 Task: Send an email with the signature Catherine Martinez with the subject 'Proposal submission' and the message 'I have attached the necessary documents for your review.' from softage.1@softage.net to softage.2@softage.net and softage.3@softage.net with an attached document Business_proposal.docx
Action: Mouse moved to (91, 110)
Screenshot: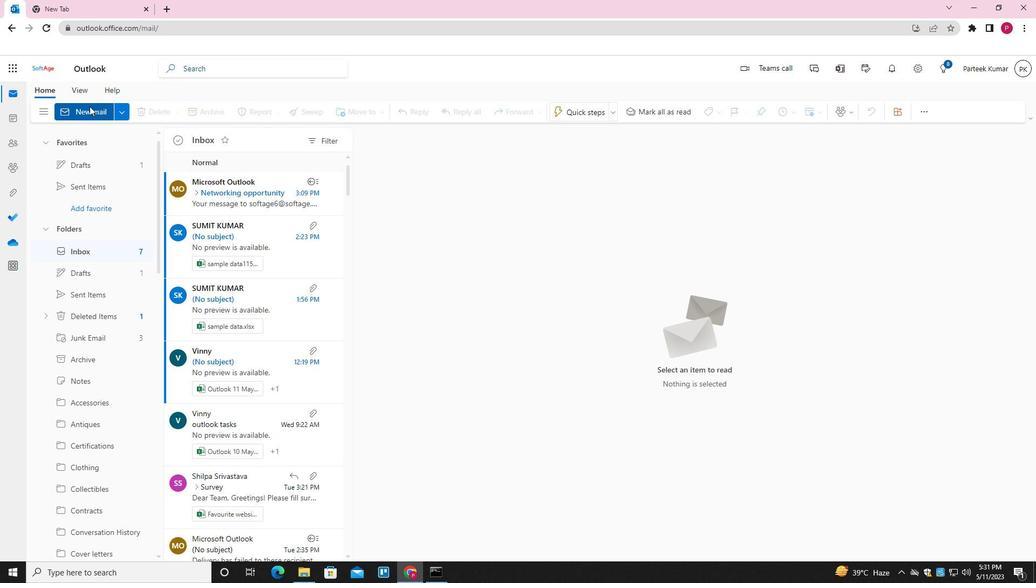 
Action: Mouse pressed left at (91, 110)
Screenshot: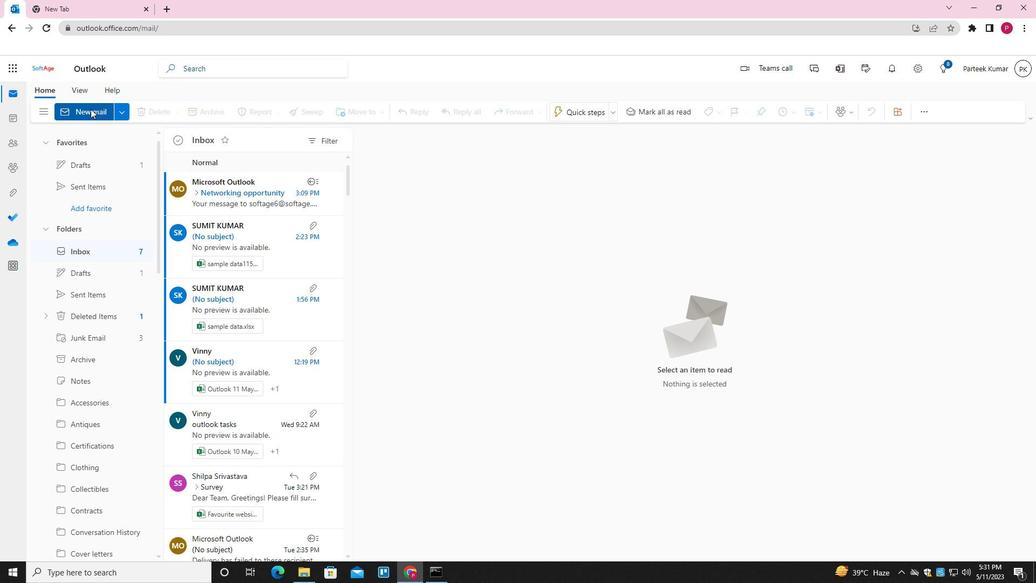 
Action: Mouse moved to (739, 113)
Screenshot: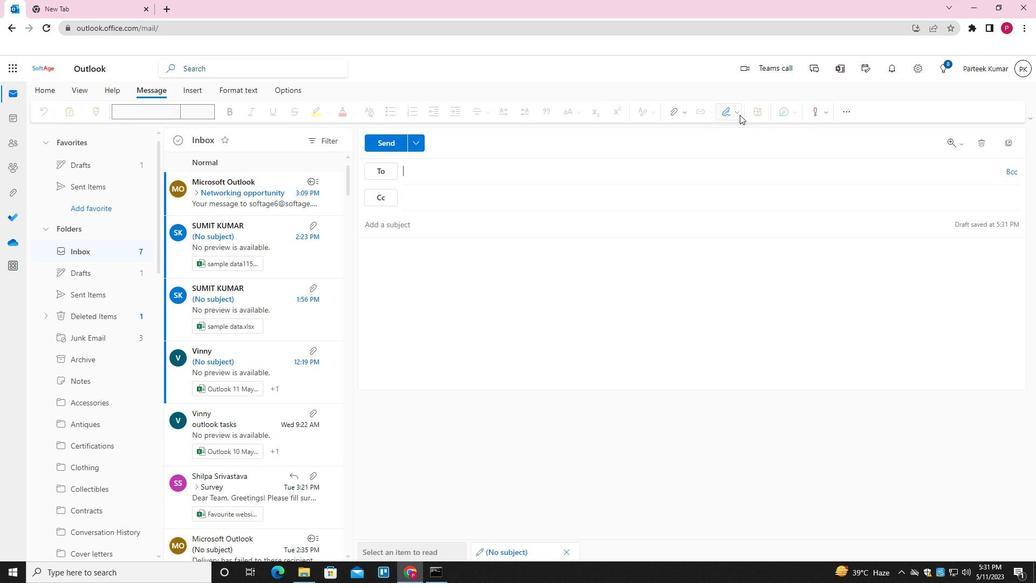 
Action: Mouse pressed left at (739, 113)
Screenshot: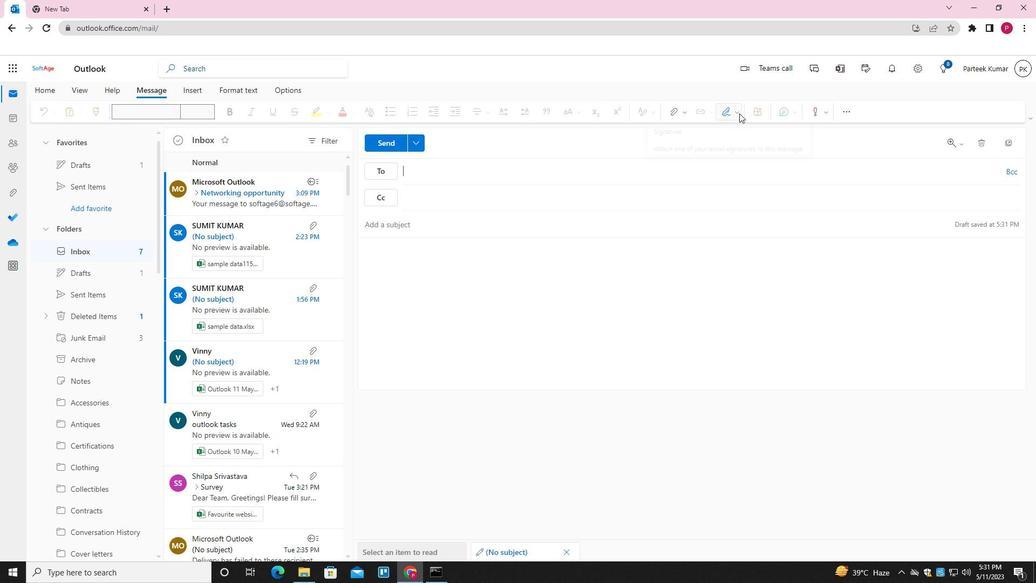 
Action: Mouse moved to (691, 155)
Screenshot: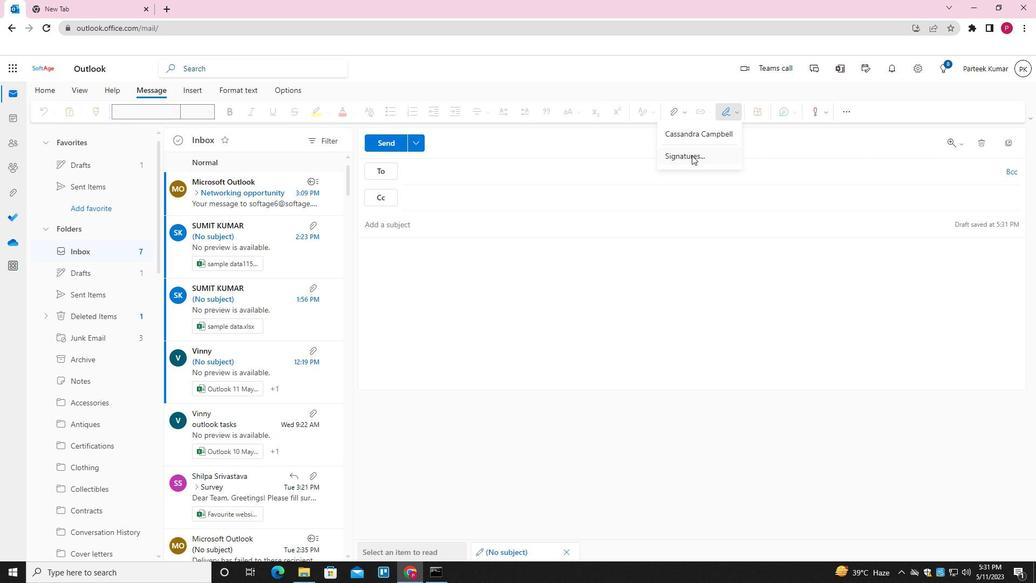
Action: Mouse pressed left at (691, 155)
Screenshot: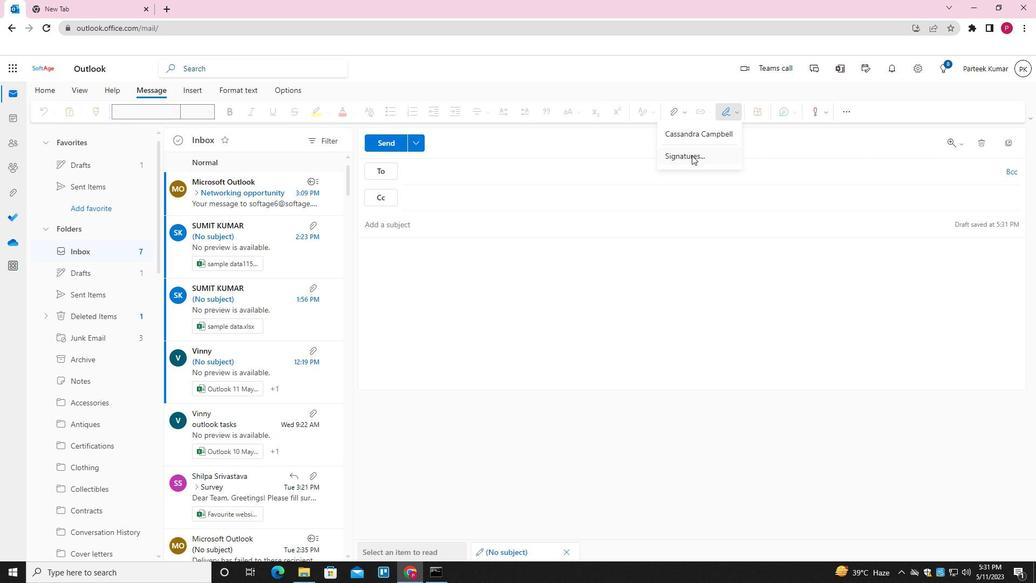 
Action: Mouse moved to (731, 197)
Screenshot: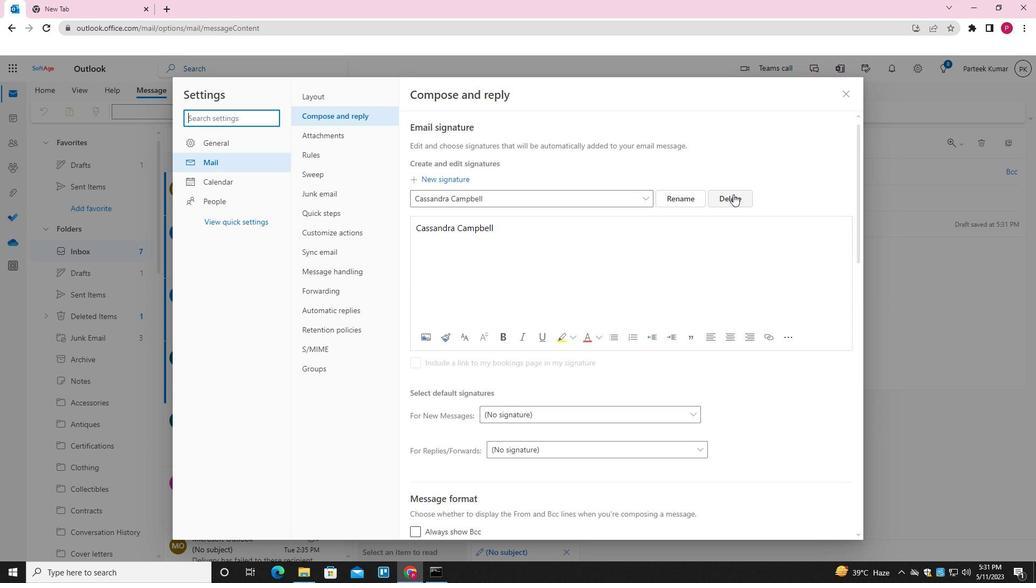 
Action: Mouse pressed left at (731, 197)
Screenshot: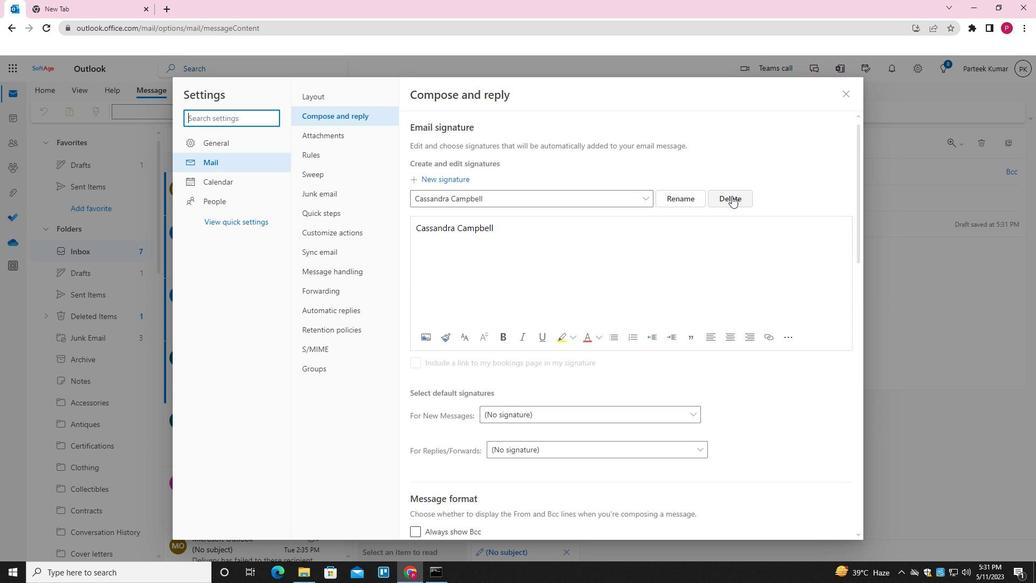 
Action: Mouse moved to (467, 201)
Screenshot: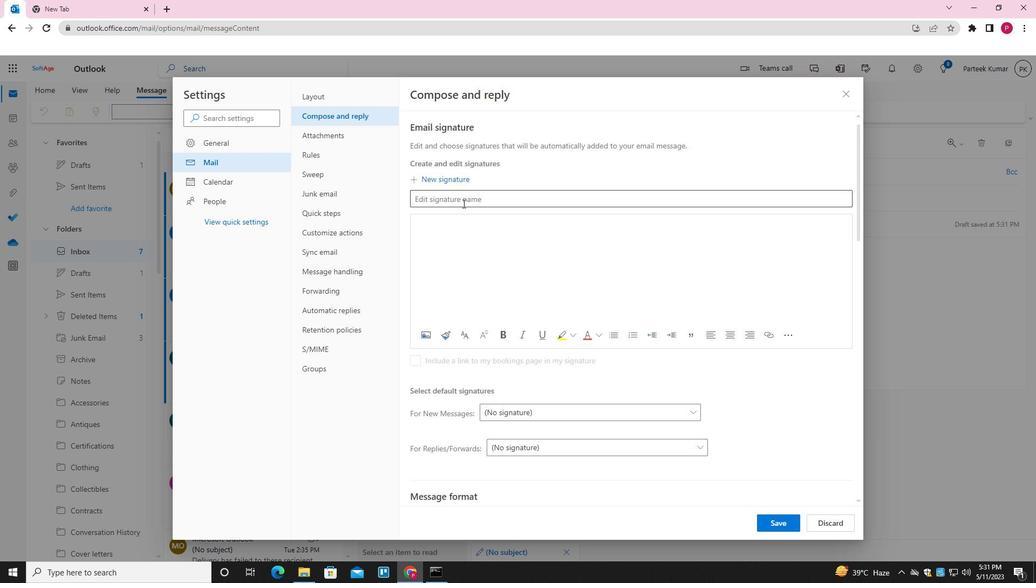 
Action: Mouse pressed left at (467, 201)
Screenshot: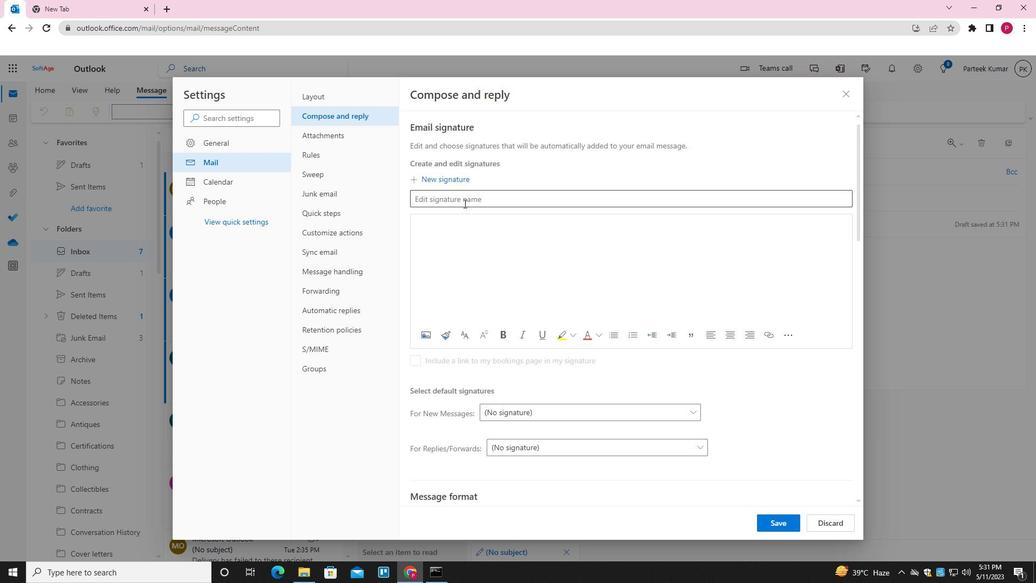 
Action: Key pressed <Key.shift>CATHERINE<Key.space><Key.shift><Key.shift><Key.shift><Key.shift><Key.shift><Key.shift><Key.shift><Key.shift><Key.shift><Key.shift><Key.shift><Key.shift><Key.shift><Key.shift><Key.shift><Key.shift><Key.shift><Key.shift><Key.shift><Key.shift>MARTINEZctrl+Actrl+C
Screenshot: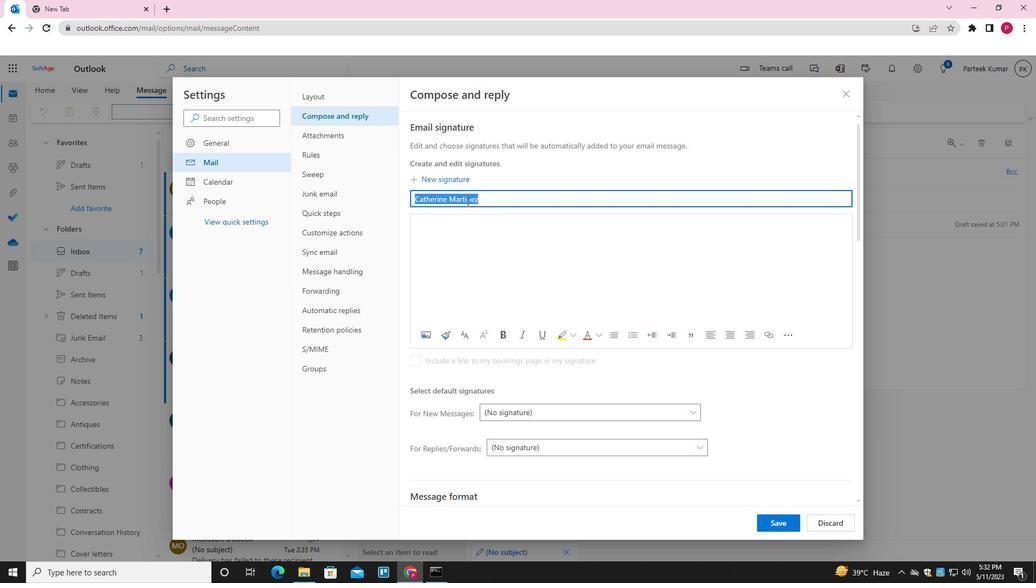 
Action: Mouse moved to (440, 241)
Screenshot: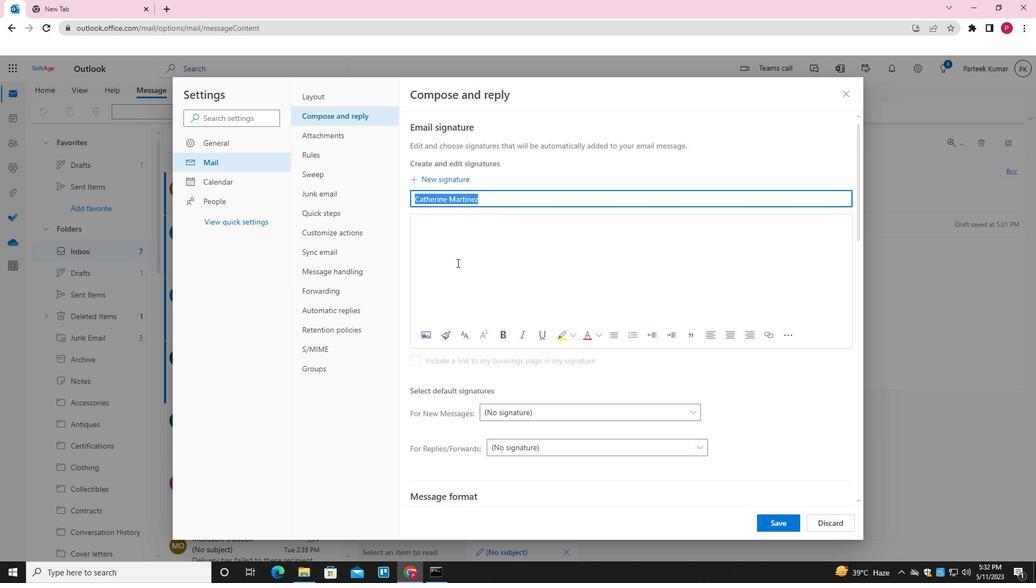 
Action: Mouse pressed left at (440, 241)
Screenshot: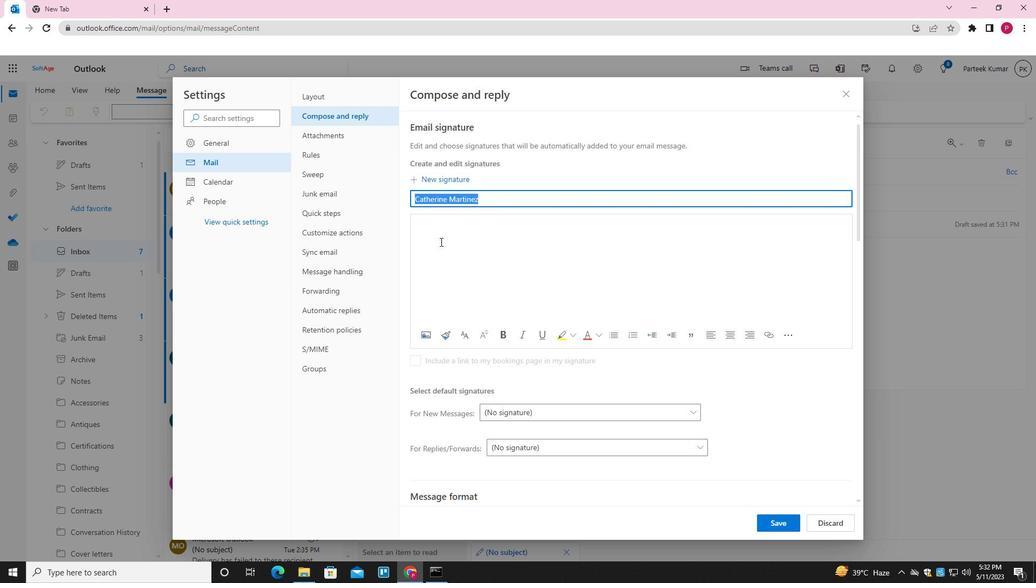 
Action: Key pressed ctrl+V
Screenshot: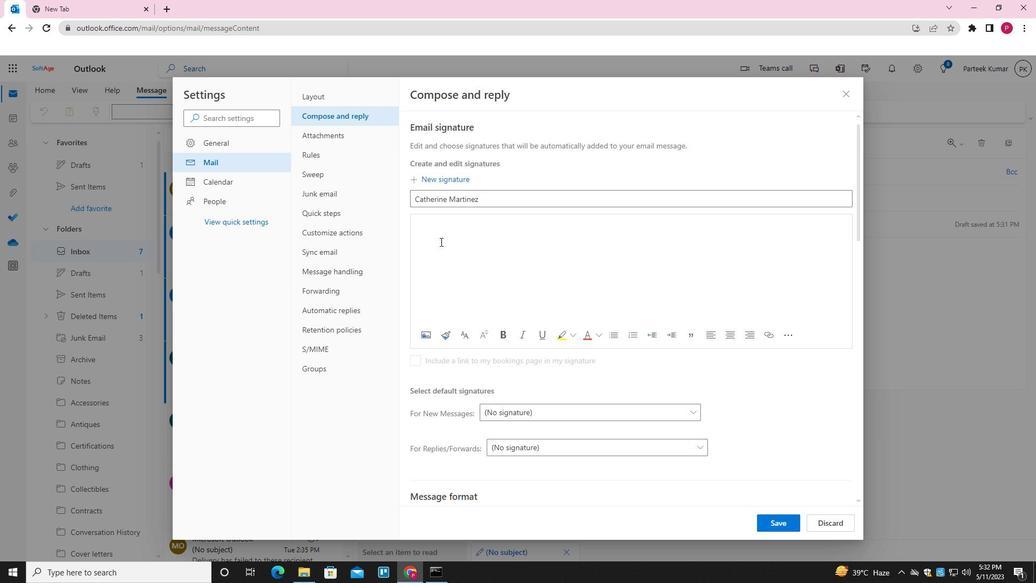 
Action: Mouse moved to (778, 522)
Screenshot: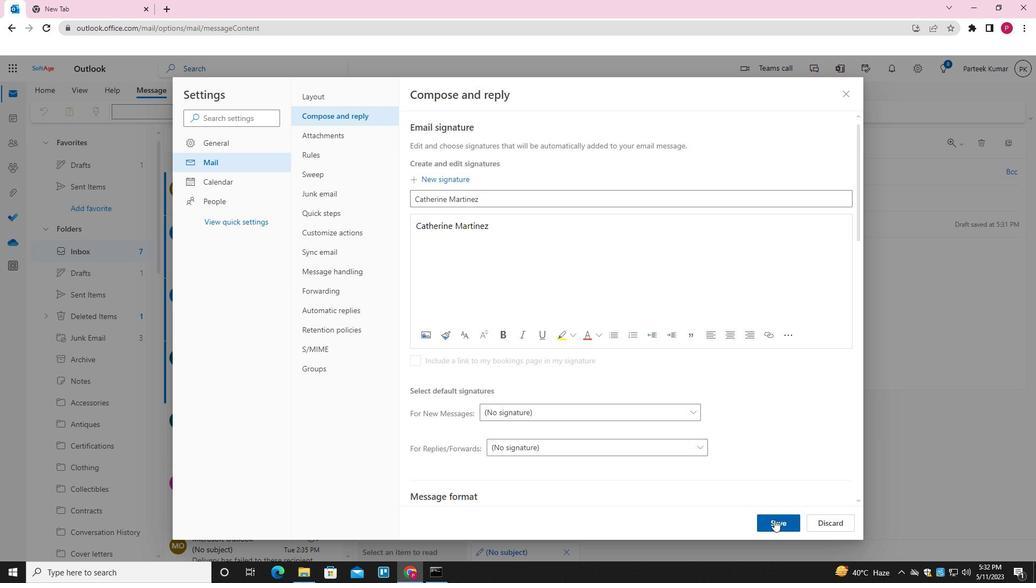 
Action: Mouse pressed left at (778, 522)
Screenshot: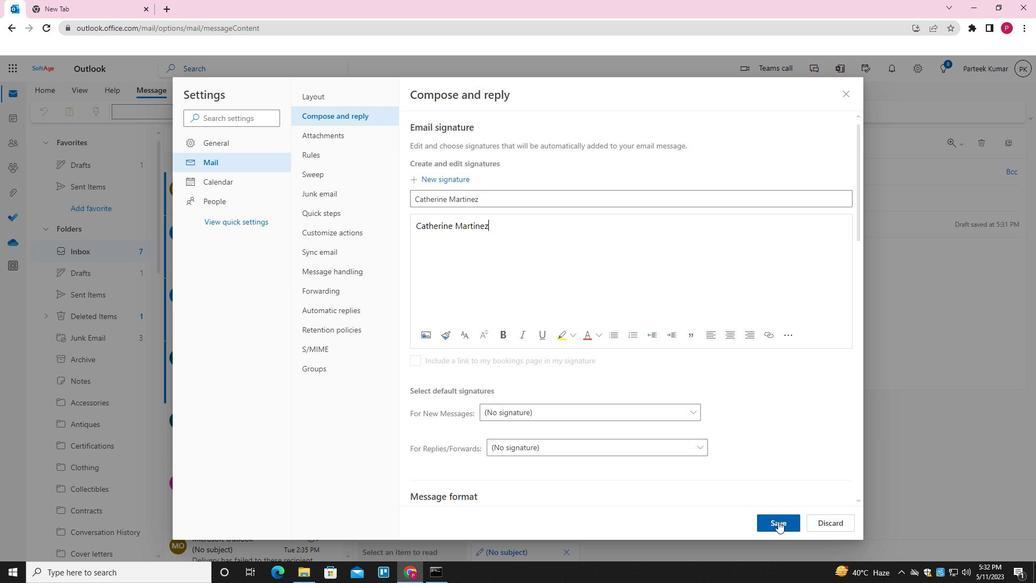 
Action: Mouse moved to (681, 302)
Screenshot: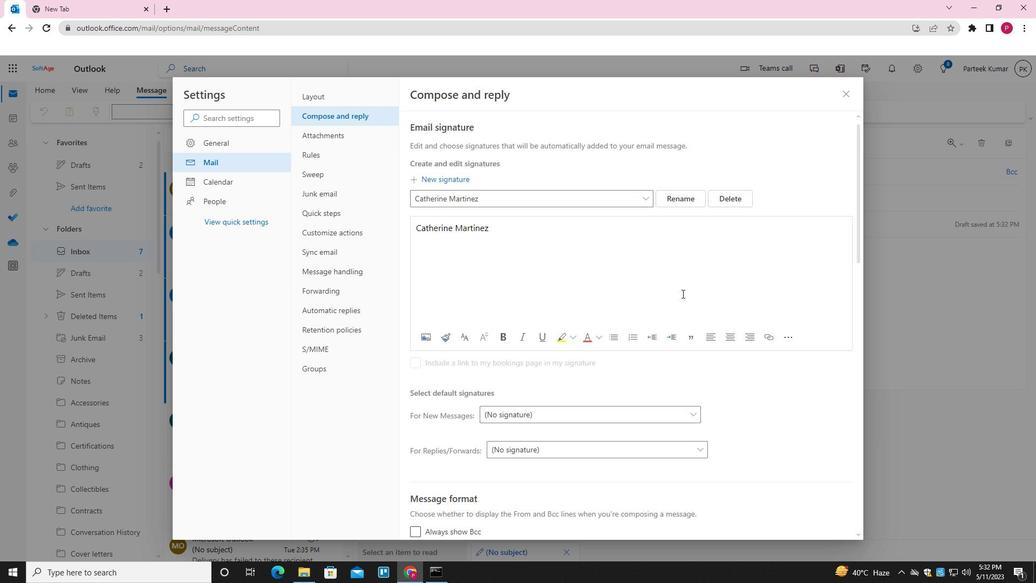 
Action: Mouse scrolled (681, 301) with delta (0, 0)
Screenshot: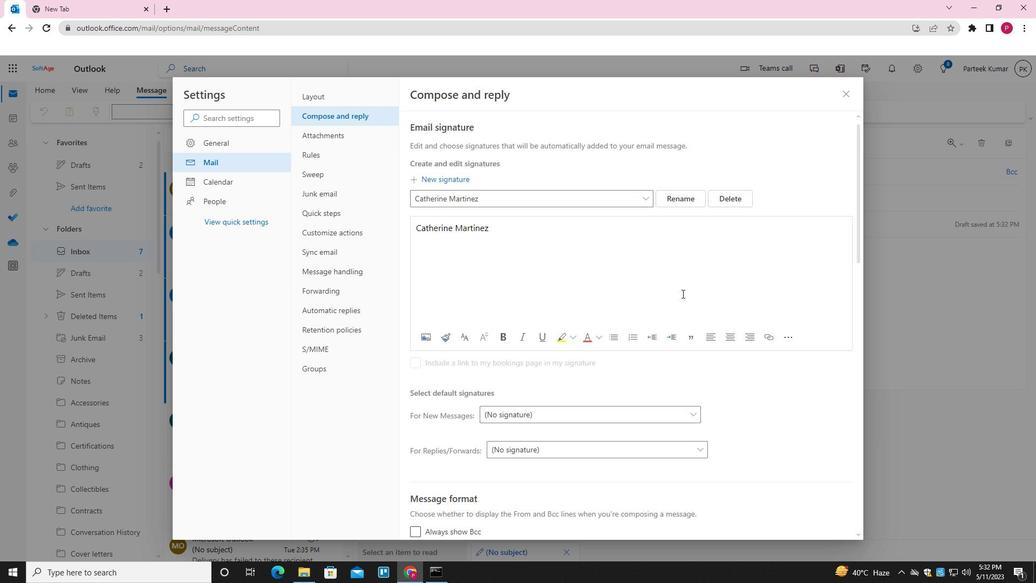 
Action: Mouse scrolled (681, 301) with delta (0, 0)
Screenshot: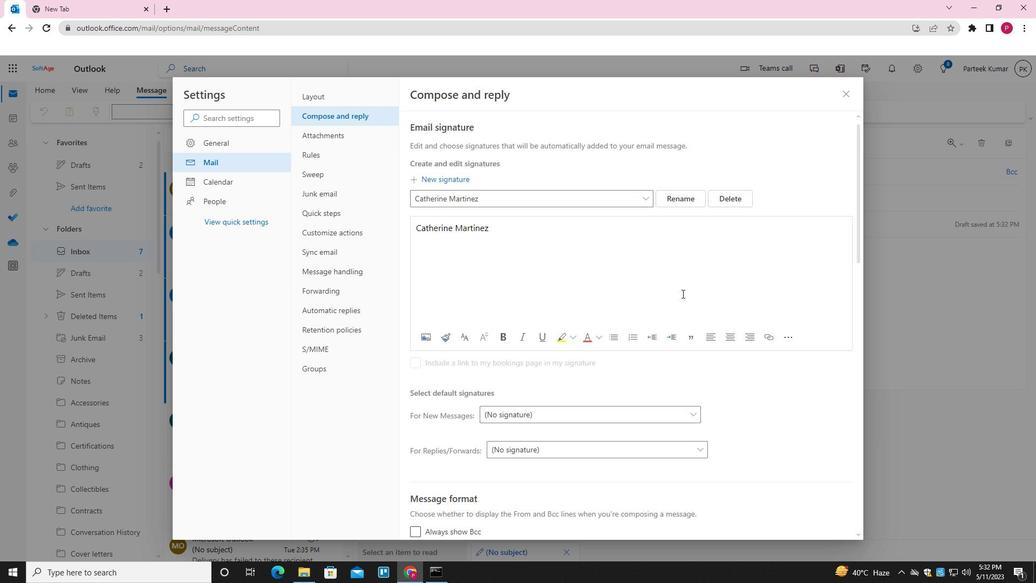 
Action: Mouse scrolled (681, 301) with delta (0, 0)
Screenshot: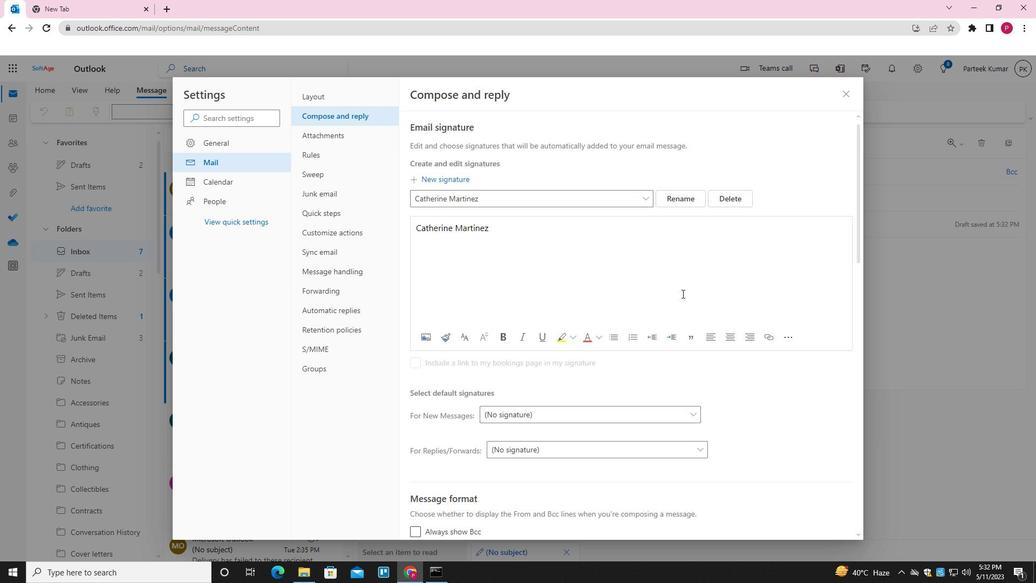 
Action: Mouse scrolled (681, 301) with delta (0, 0)
Screenshot: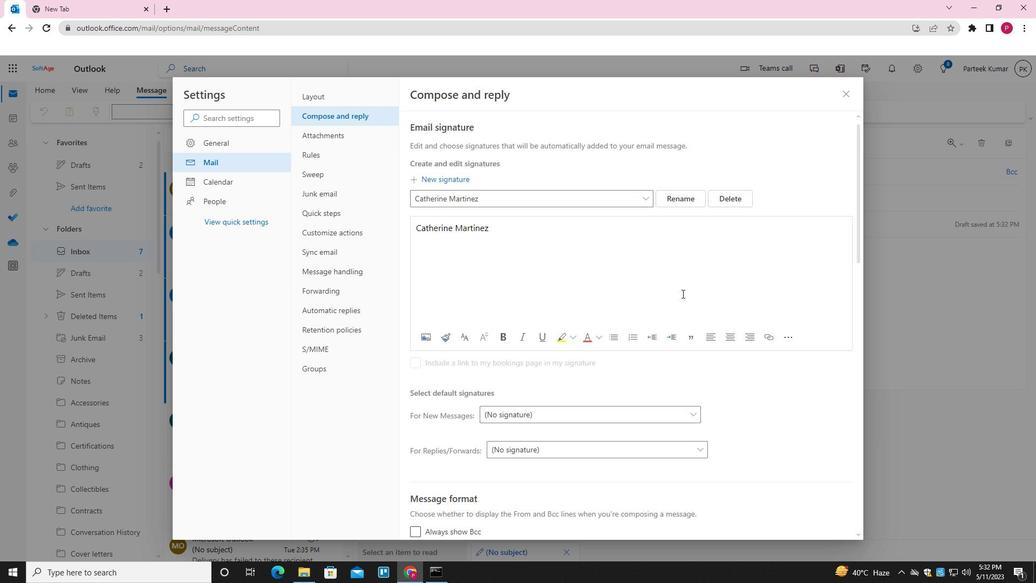 
Action: Mouse scrolled (681, 301) with delta (0, 0)
Screenshot: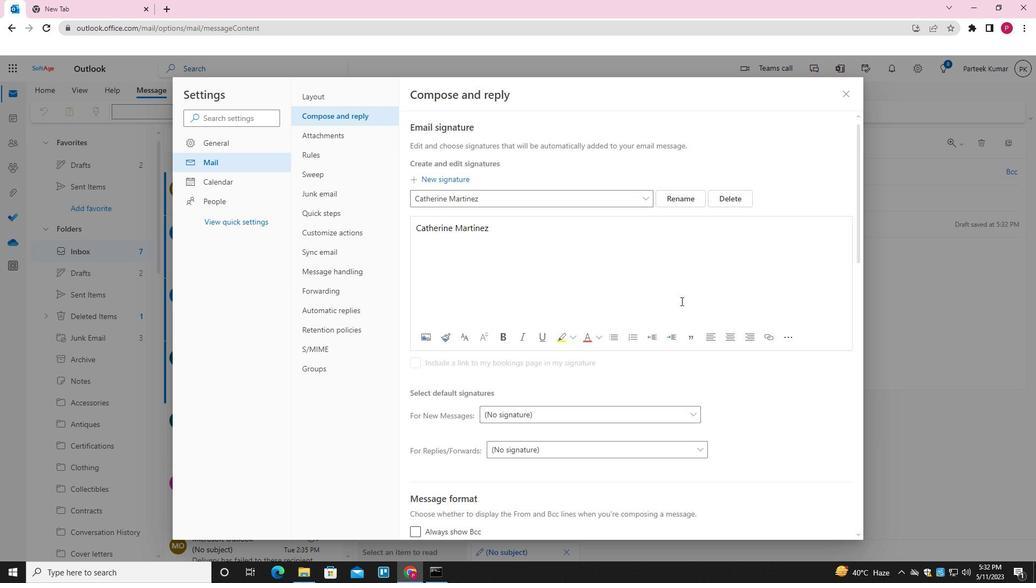 
Action: Mouse moved to (728, 508)
Screenshot: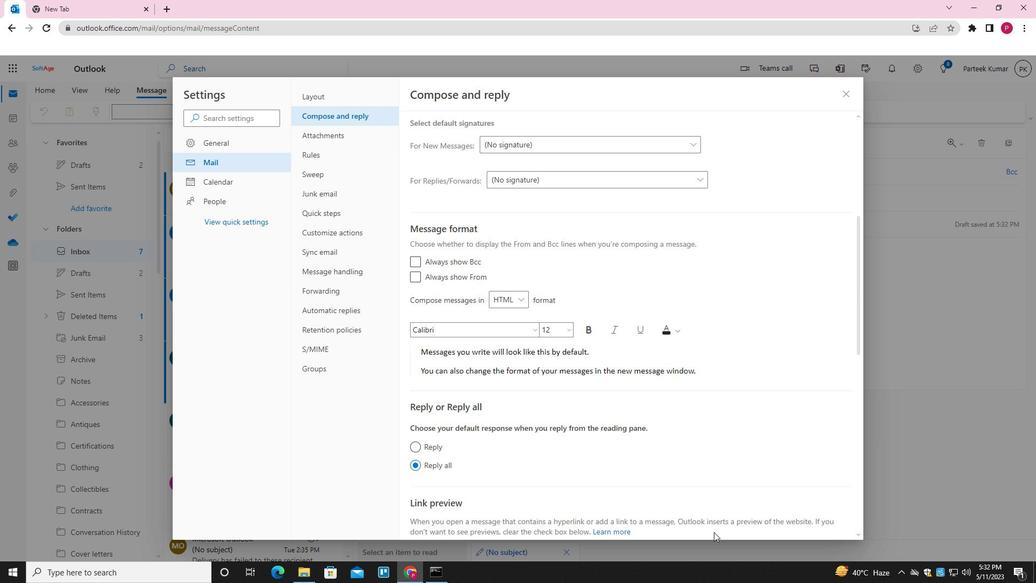 
Action: Mouse scrolled (728, 507) with delta (0, 0)
Screenshot: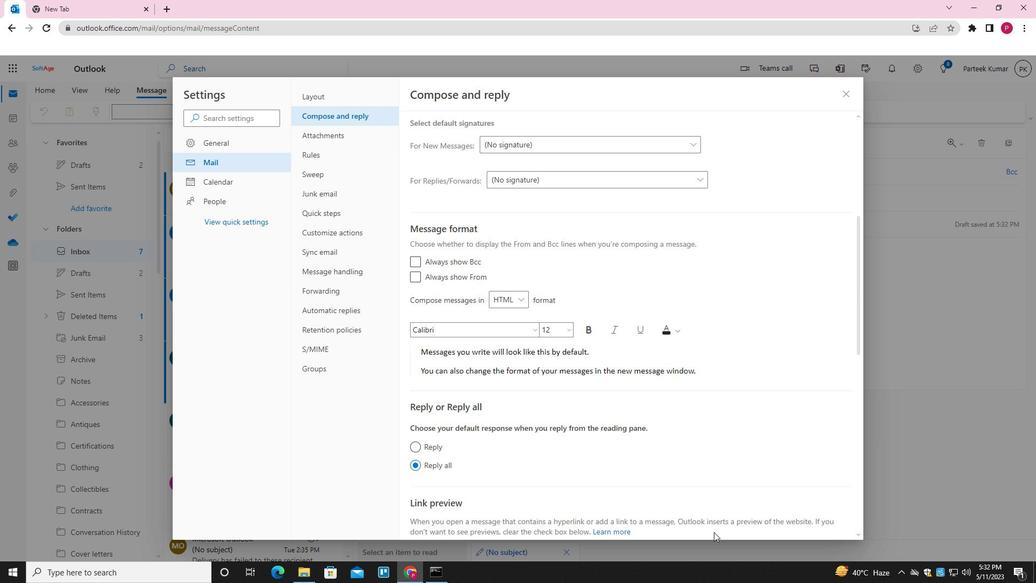 
Action: Mouse moved to (730, 491)
Screenshot: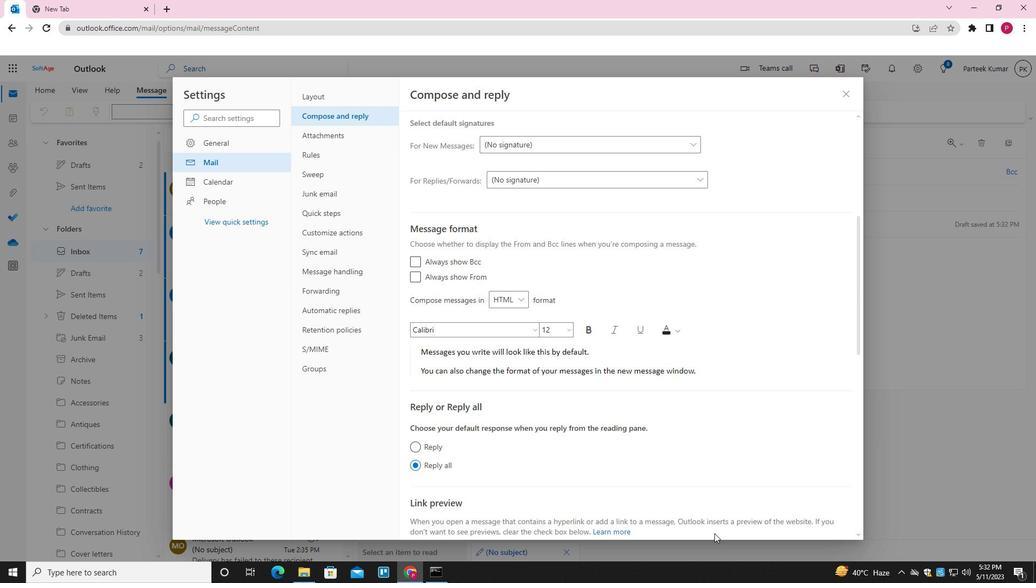 
Action: Mouse scrolled (730, 490) with delta (0, 0)
Screenshot: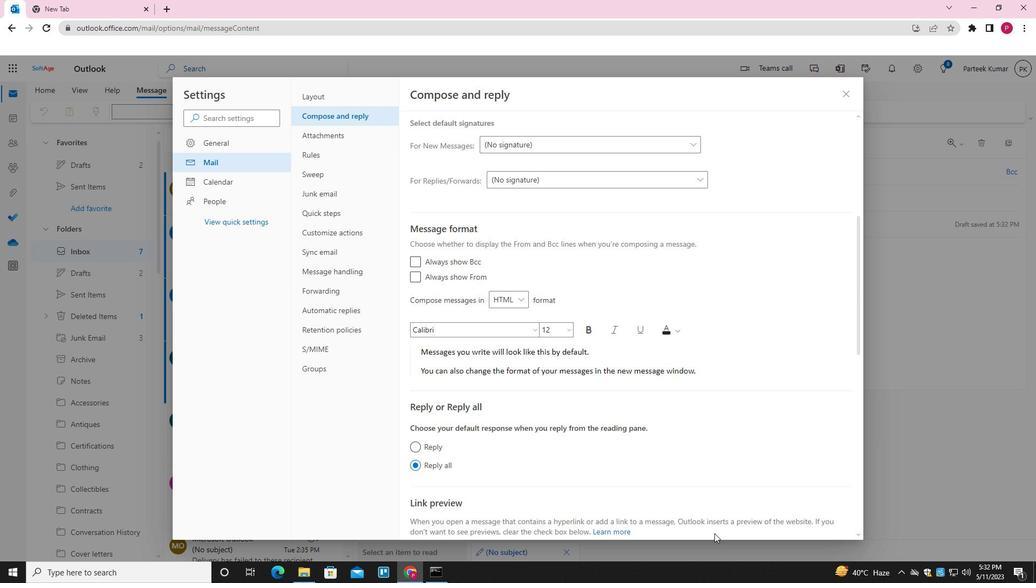 
Action: Mouse moved to (729, 470)
Screenshot: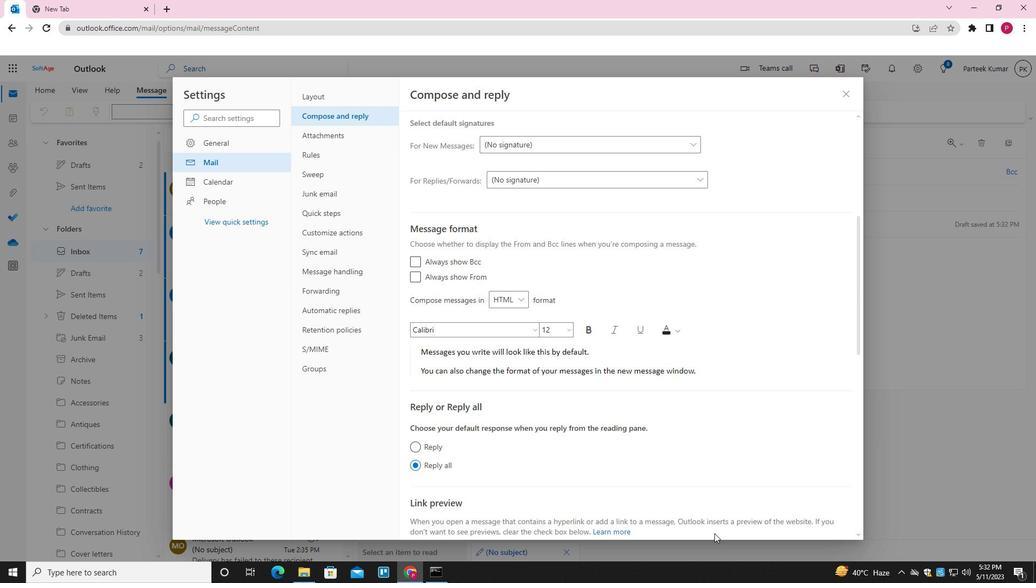 
Action: Mouse scrolled (729, 469) with delta (0, 0)
Screenshot: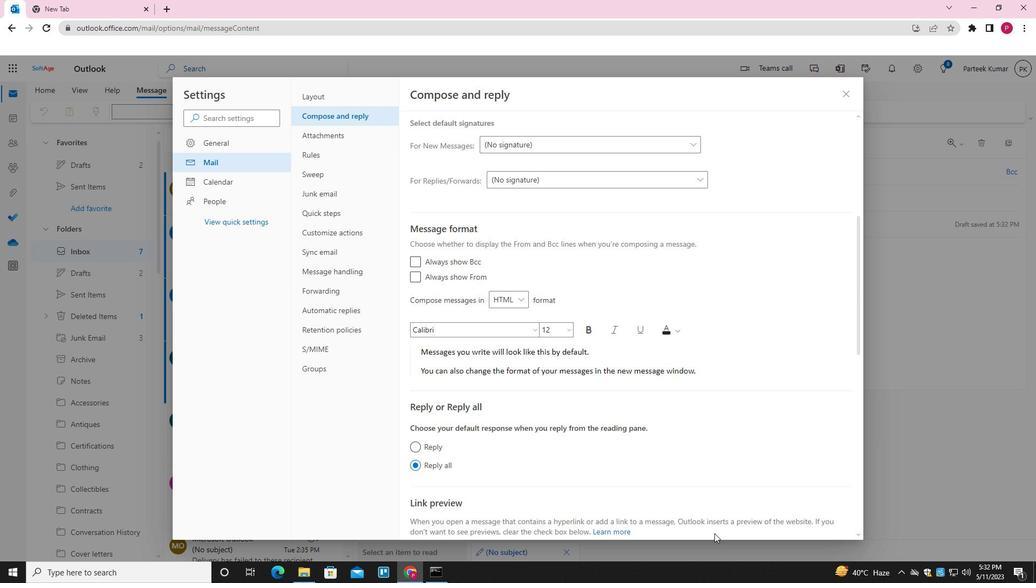 
Action: Mouse moved to (725, 452)
Screenshot: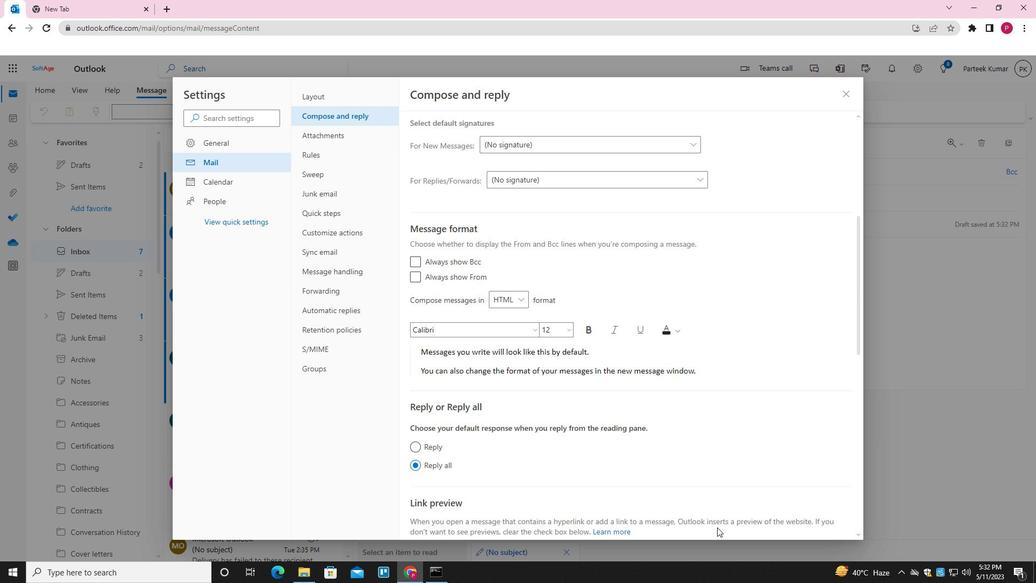
Action: Mouse scrolled (725, 451) with delta (0, 0)
Screenshot: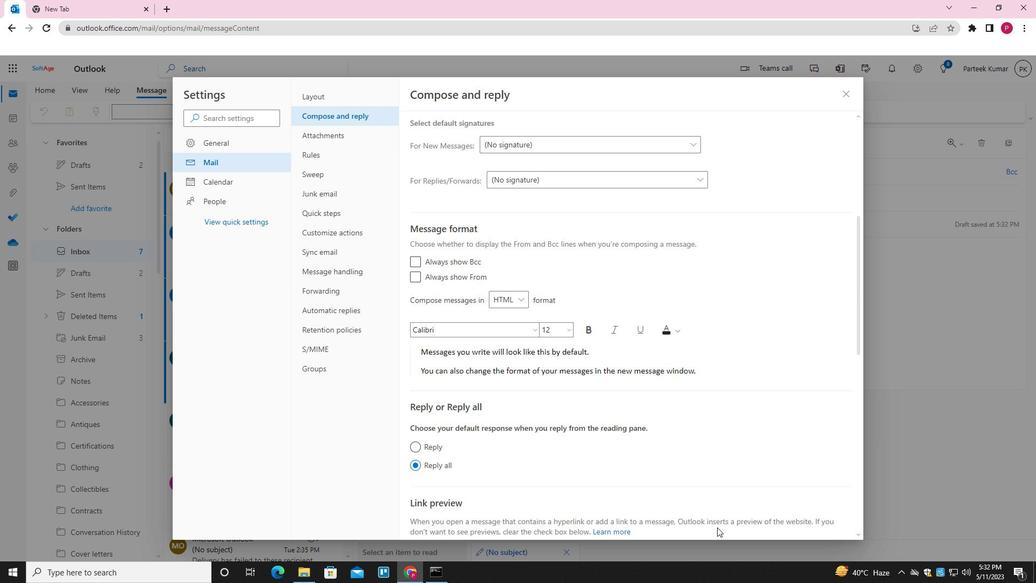 
Action: Mouse moved to (723, 434)
Screenshot: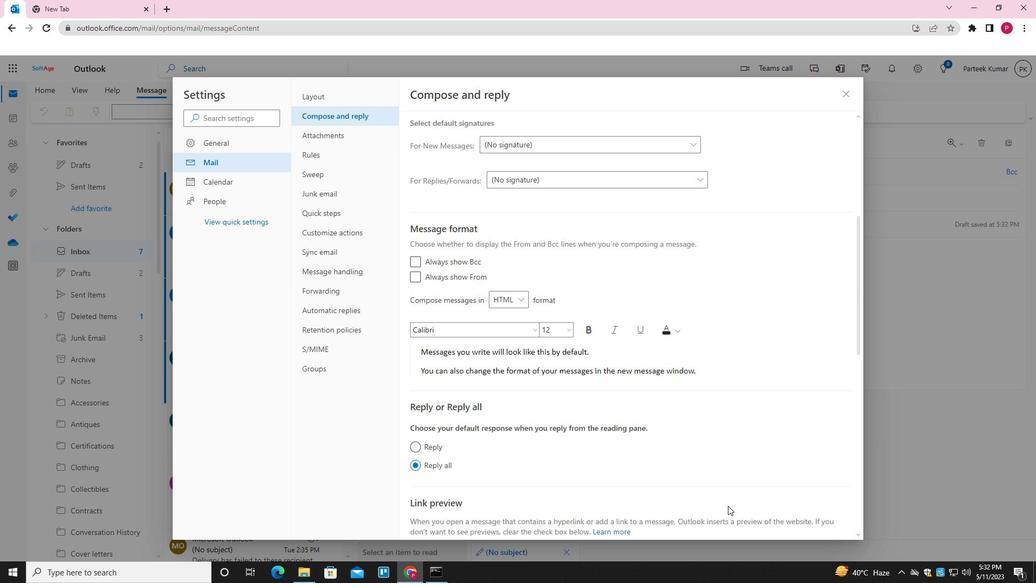 
Action: Mouse scrolled (723, 433) with delta (0, 0)
Screenshot: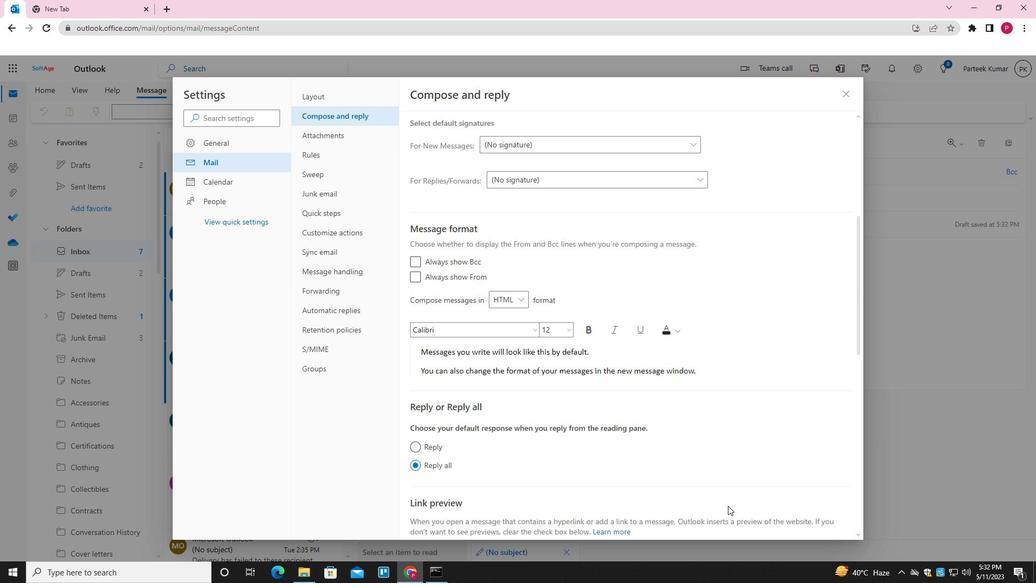 
Action: Mouse moved to (723, 394)
Screenshot: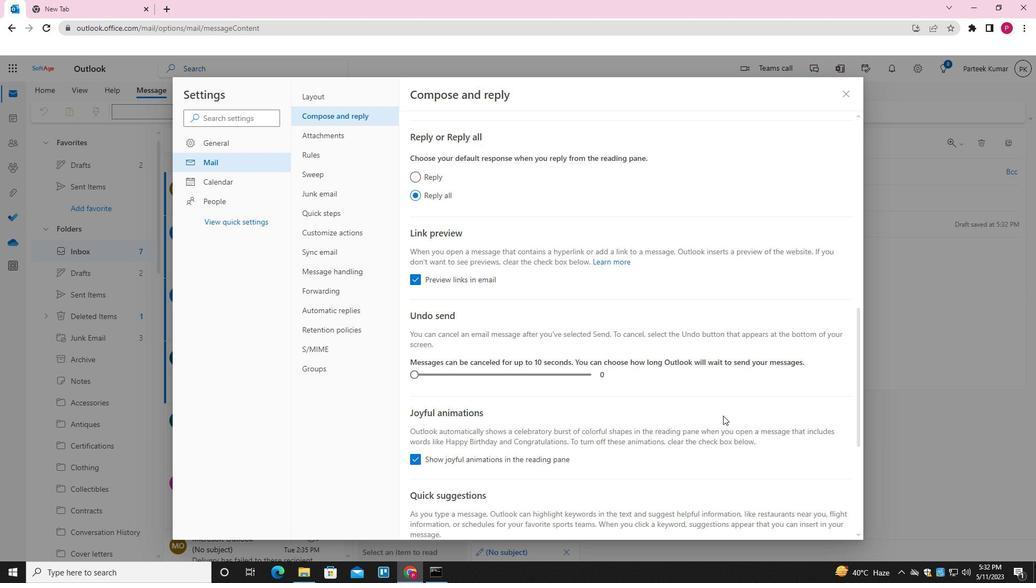 
Action: Mouse scrolled (723, 395) with delta (0, 0)
Screenshot: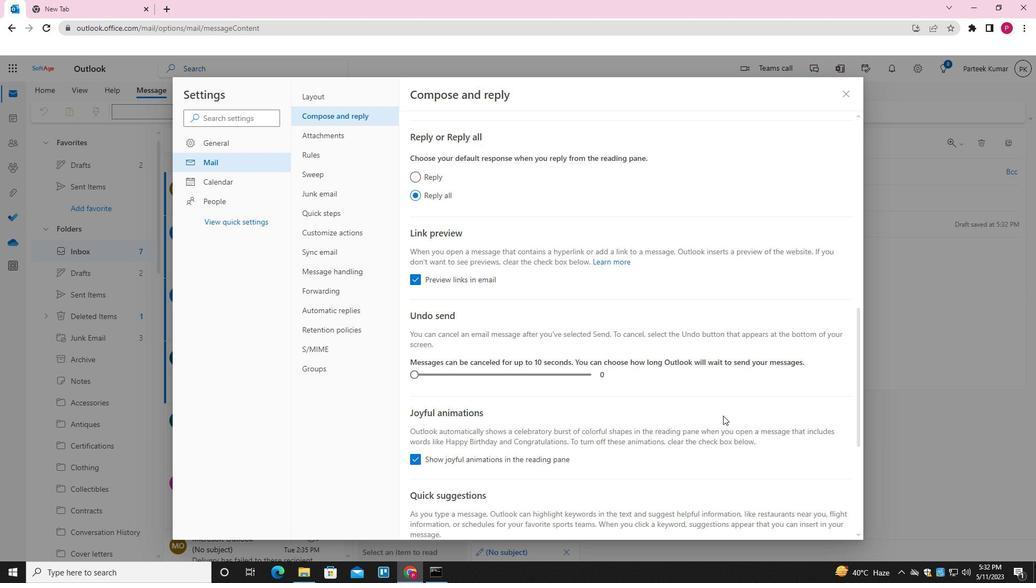 
Action: Mouse moved to (724, 393)
Screenshot: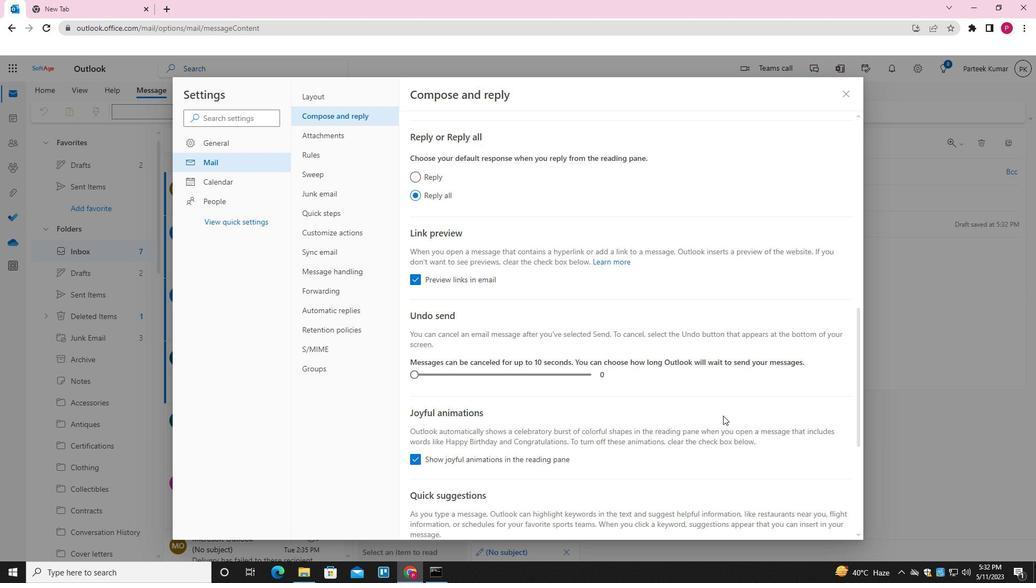 
Action: Mouse scrolled (724, 394) with delta (0, 0)
Screenshot: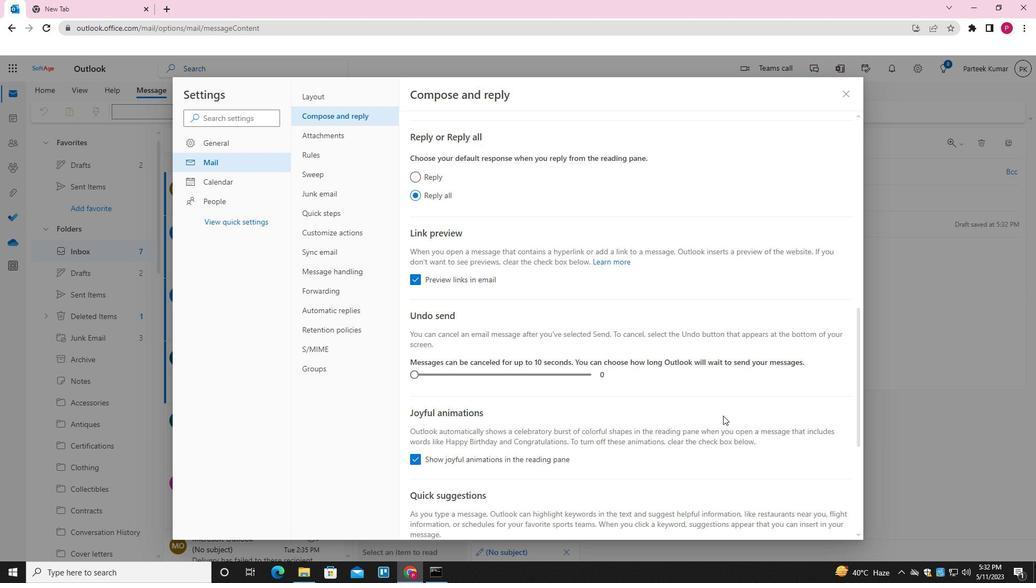 
Action: Mouse moved to (725, 393)
Screenshot: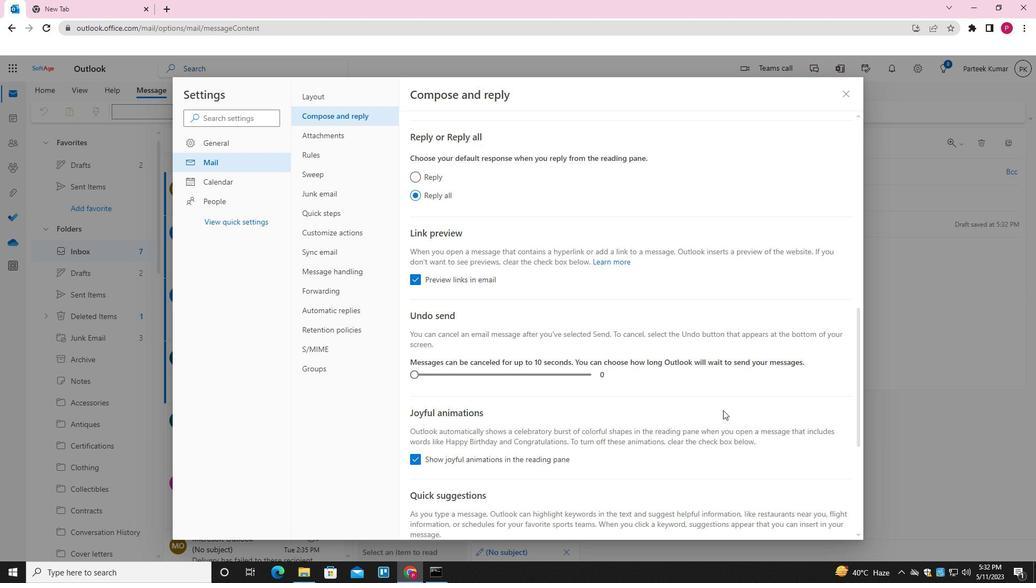 
Action: Mouse scrolled (725, 394) with delta (0, 0)
Screenshot: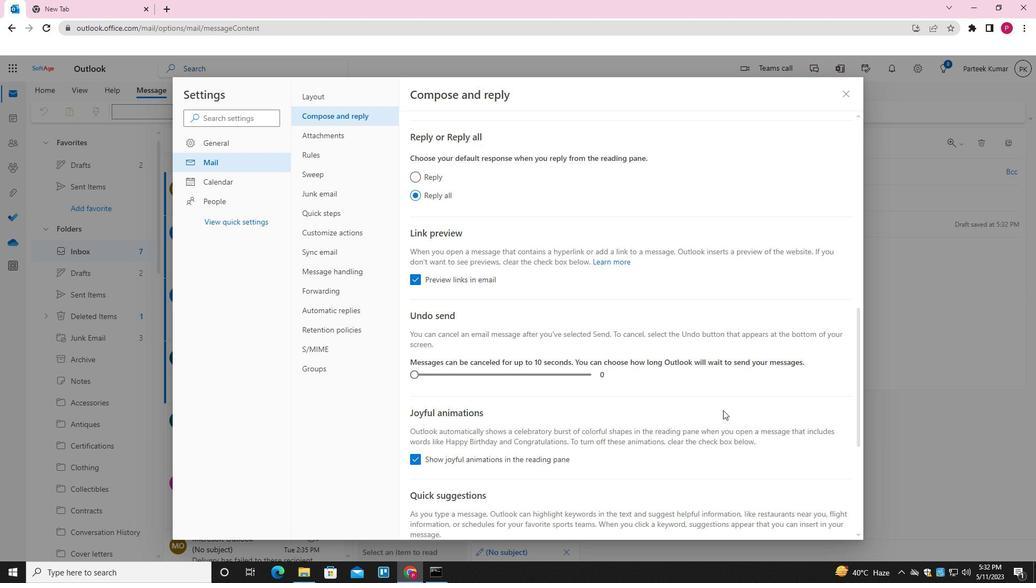 
Action: Mouse moved to (726, 393)
Screenshot: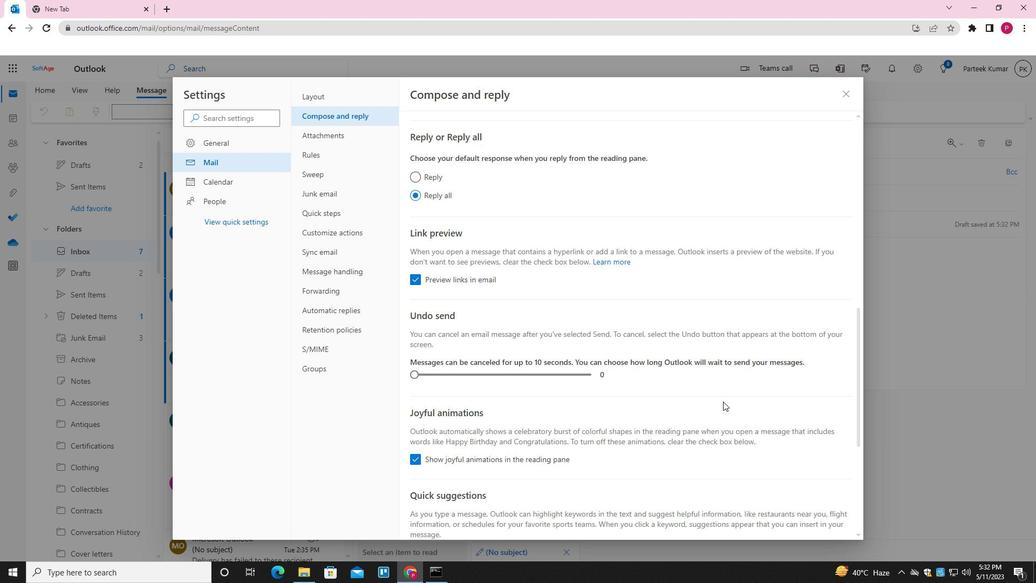
Action: Mouse scrolled (726, 393) with delta (0, 0)
Screenshot: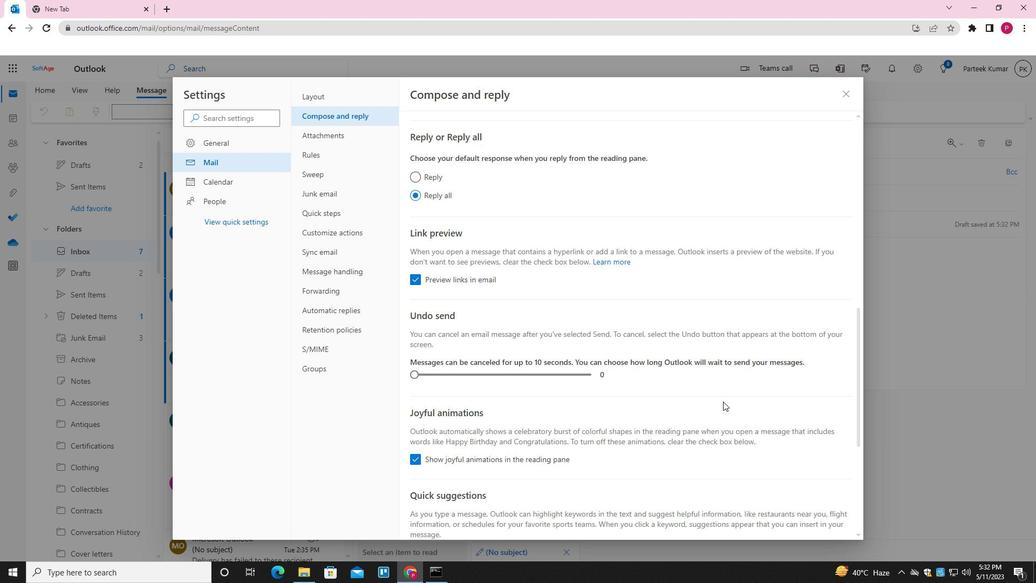 
Action: Mouse scrolled (726, 393) with delta (0, 0)
Screenshot: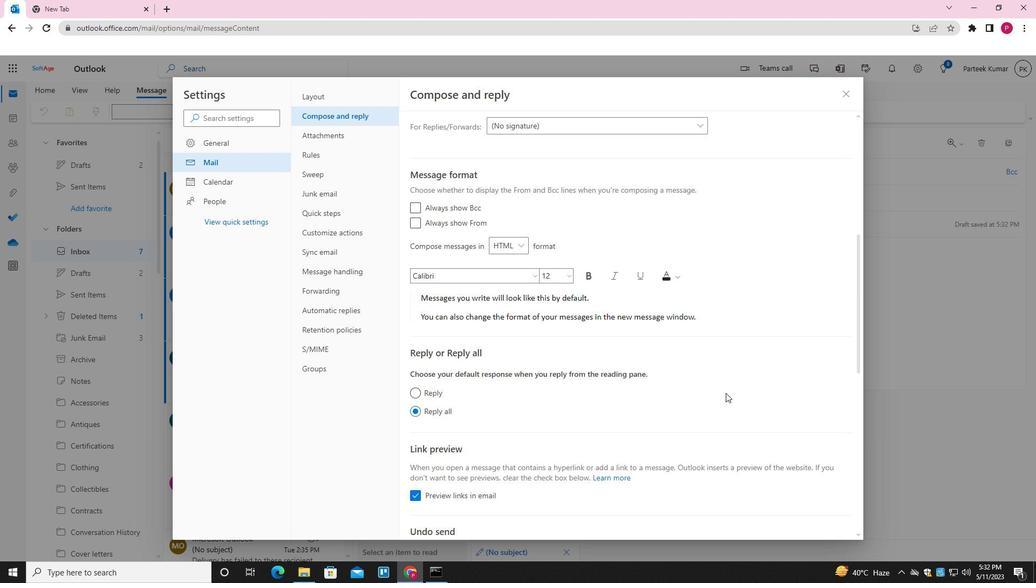
Action: Mouse scrolled (726, 393) with delta (0, 0)
Screenshot: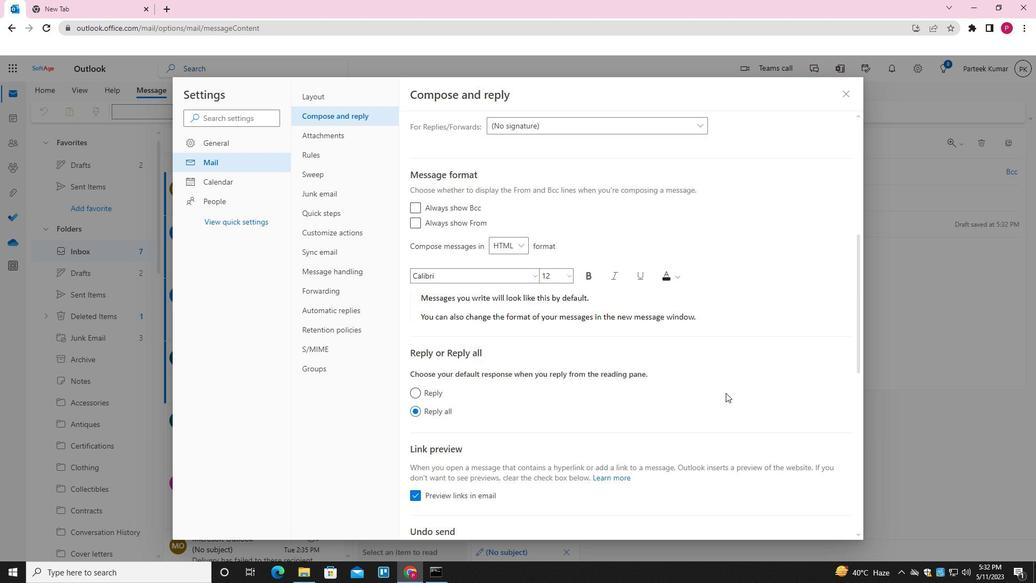 
Action: Mouse scrolled (726, 393) with delta (0, 0)
Screenshot: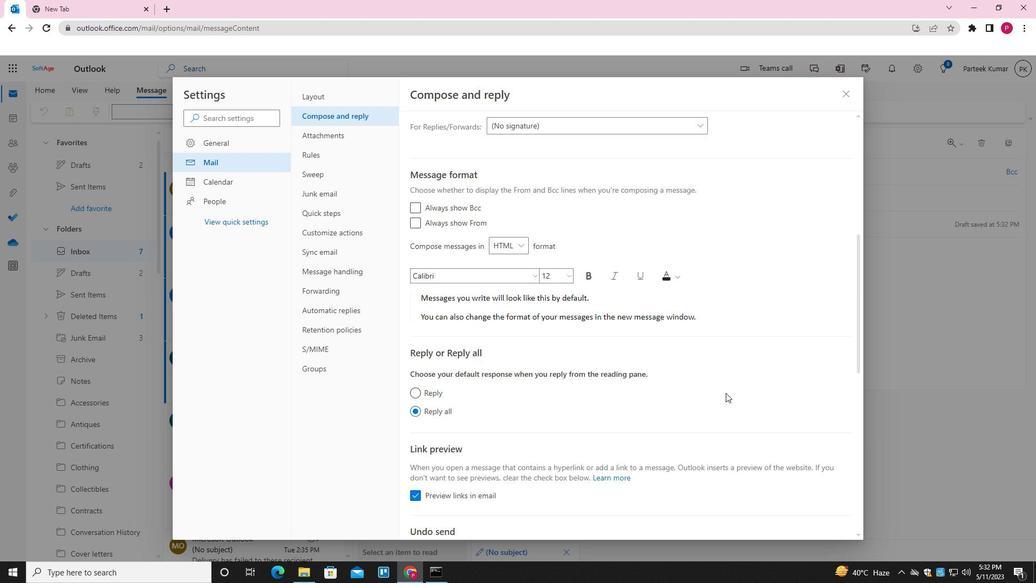 
Action: Mouse scrolled (726, 393) with delta (0, 0)
Screenshot: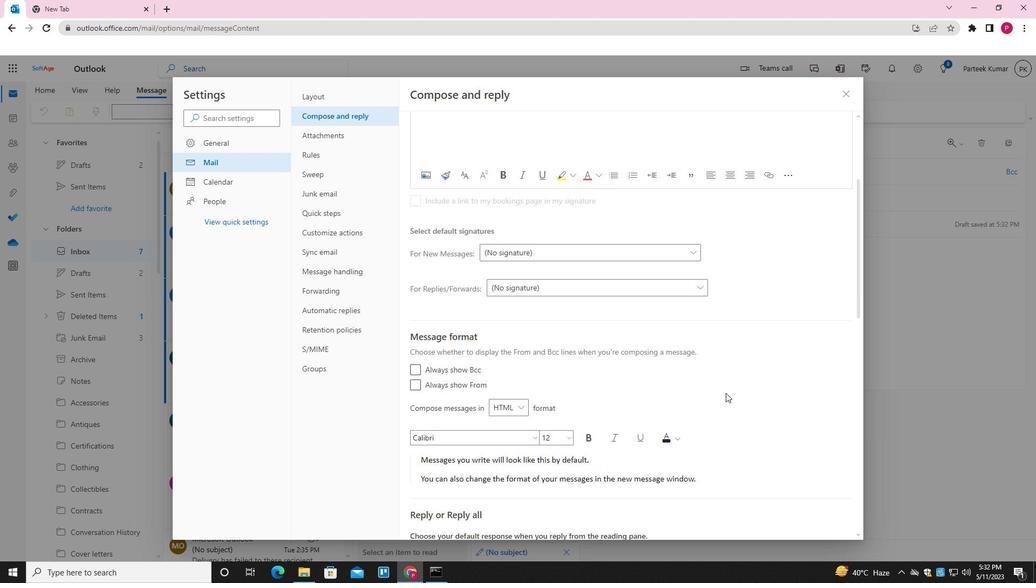 
Action: Mouse moved to (849, 98)
Screenshot: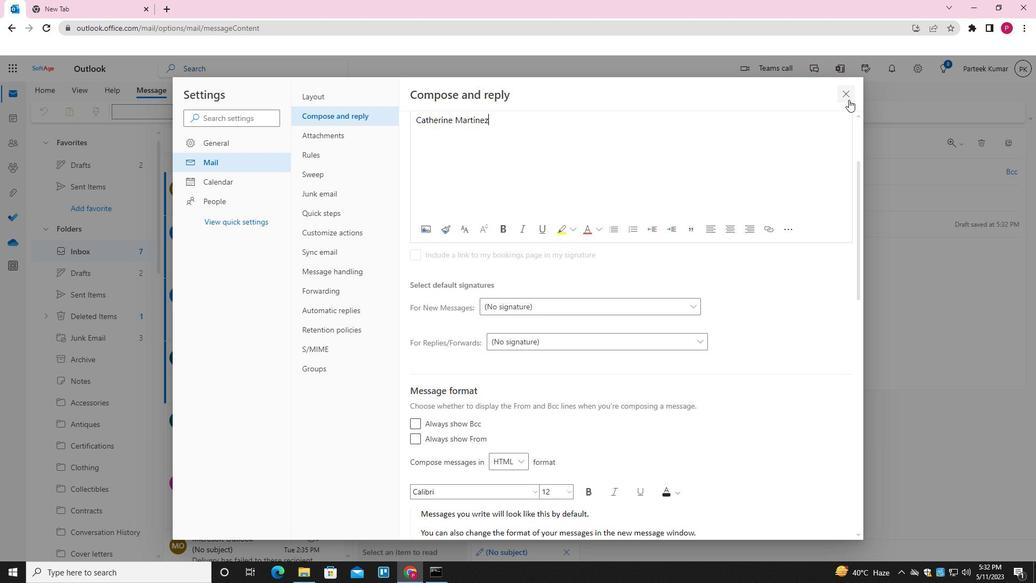 
Action: Mouse pressed left at (849, 98)
Screenshot: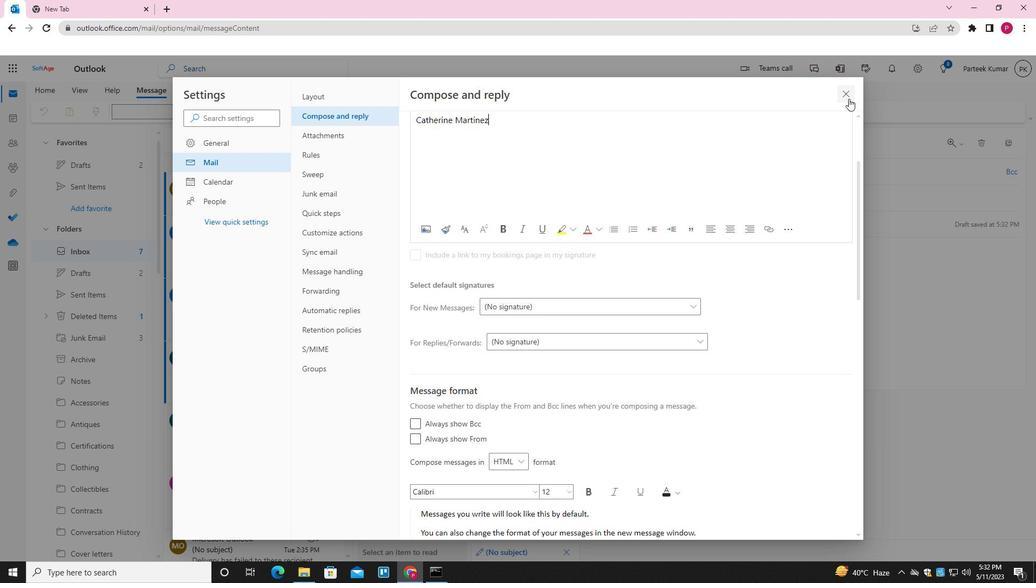 
Action: Mouse moved to (736, 110)
Screenshot: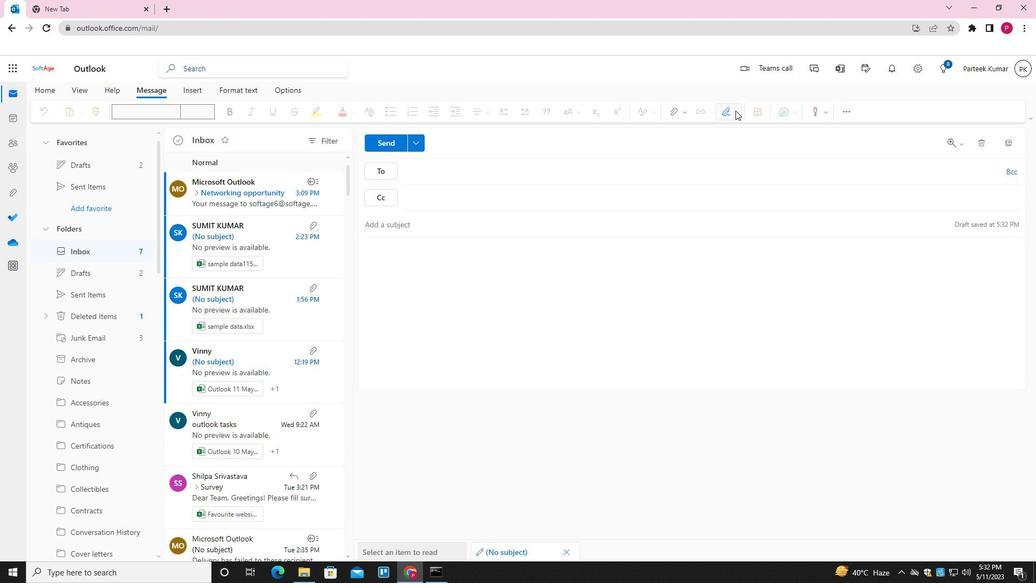 
Action: Mouse pressed left at (736, 110)
Screenshot: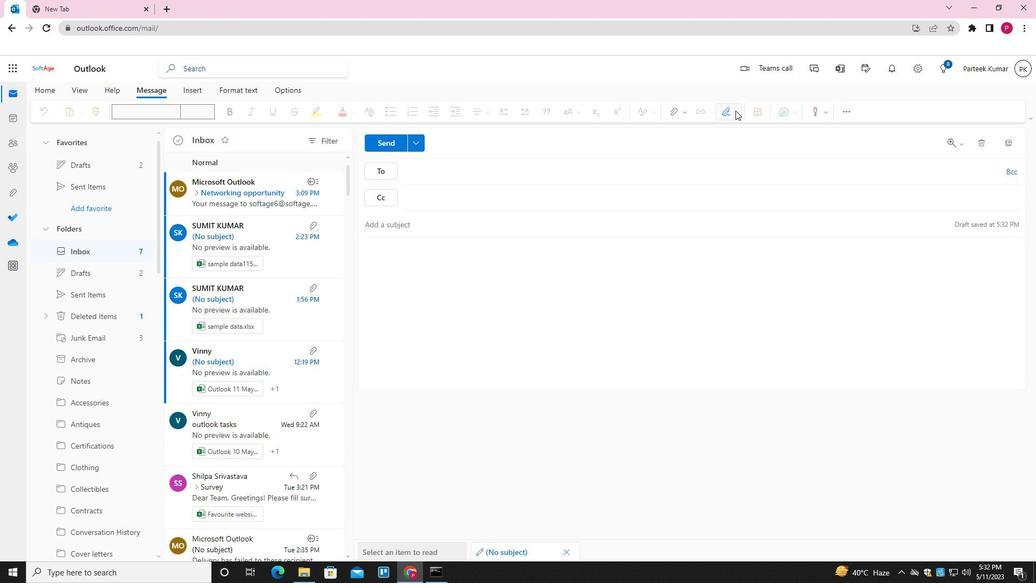 
Action: Mouse moved to (716, 132)
Screenshot: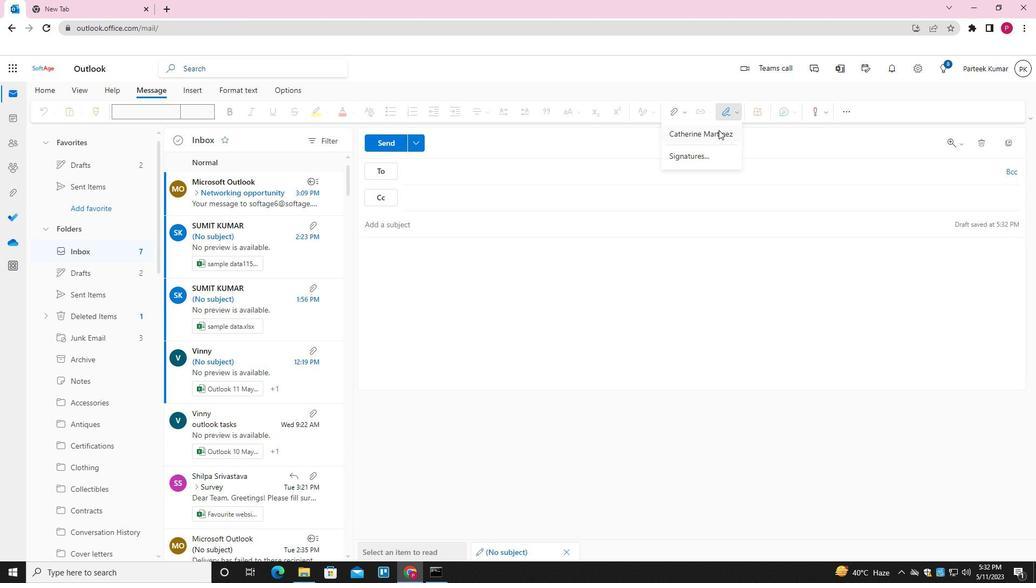 
Action: Mouse pressed left at (716, 132)
Screenshot: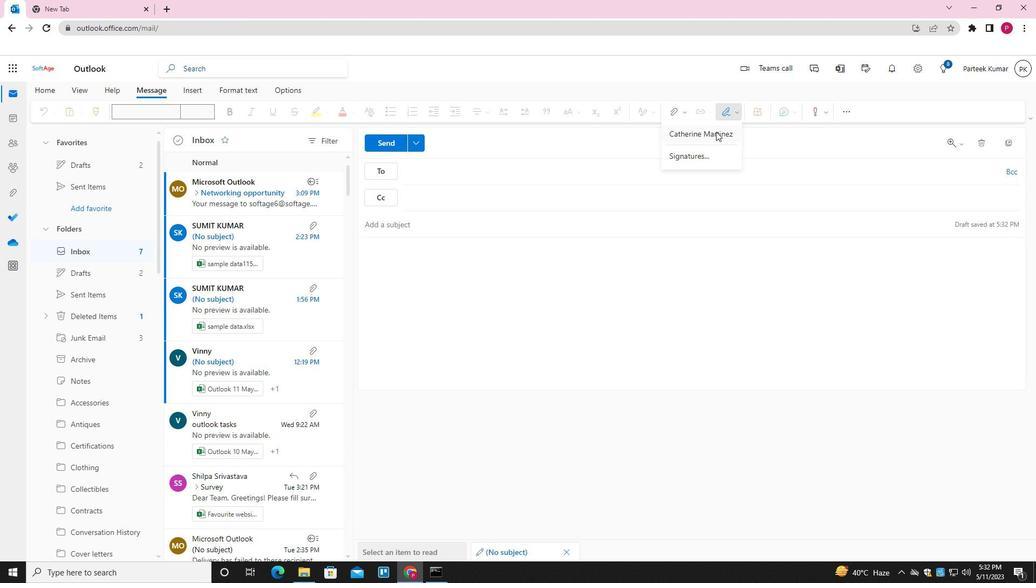 
Action: Mouse moved to (413, 221)
Screenshot: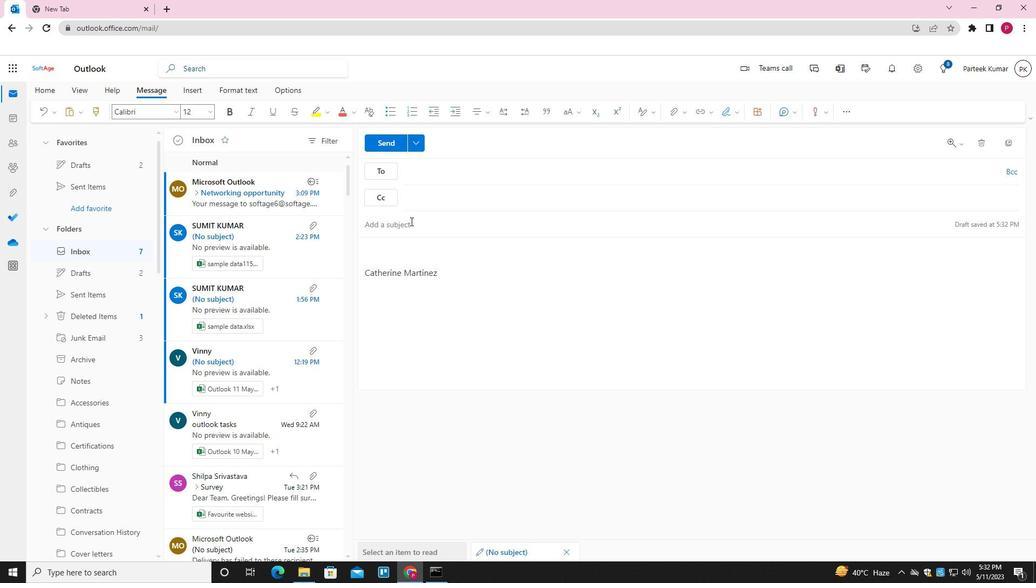
Action: Mouse pressed left at (413, 221)
Screenshot: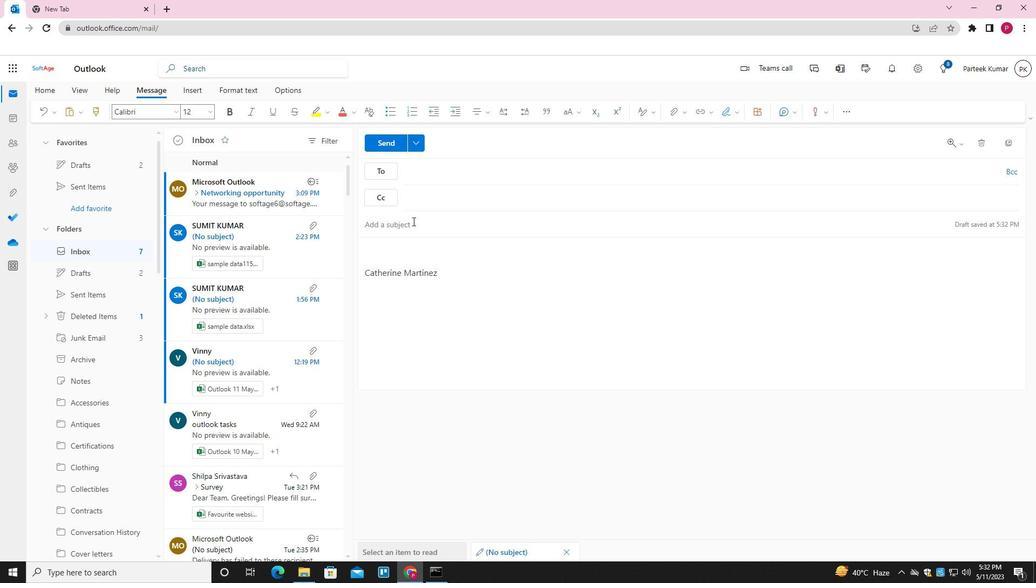 
Action: Key pressed <Key.shift><Key.shift><Key.shift><Key.shift><Key.shift><Key.shift><Key.shift><Key.shift><Key.shift><Key.shift><Key.shift><Key.shift><Key.shift><Key.shift><Key.shift><Key.shift><Key.shift><Key.shift><Key.shift><Key.shift><Key.shift><Key.shift><Key.shift><Key.shift><Key.shift>PROPOSAL<Key.space>SUN<Key.backspace>BMISSION<Key.space>
Screenshot: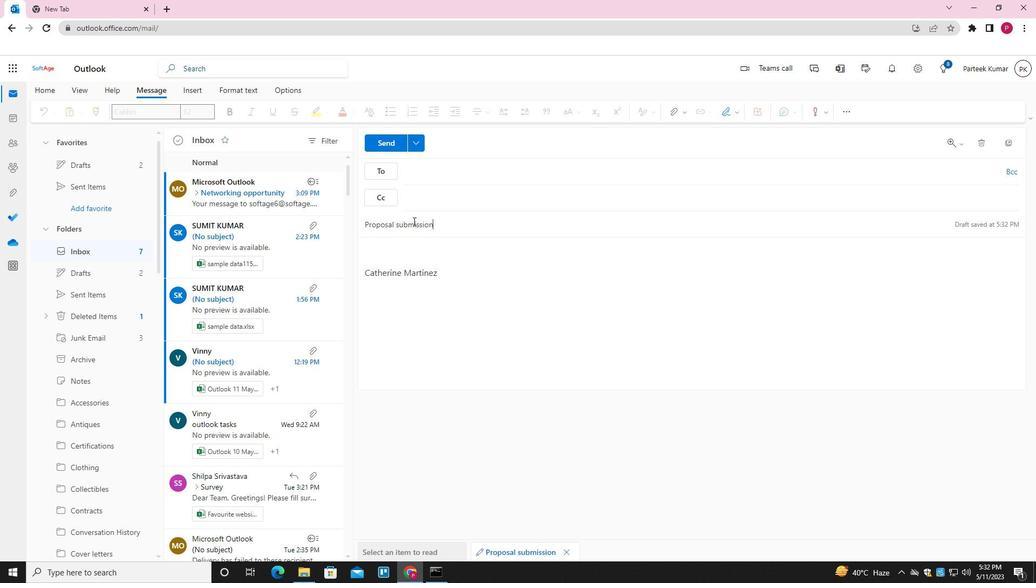 
Action: Mouse moved to (374, 247)
Screenshot: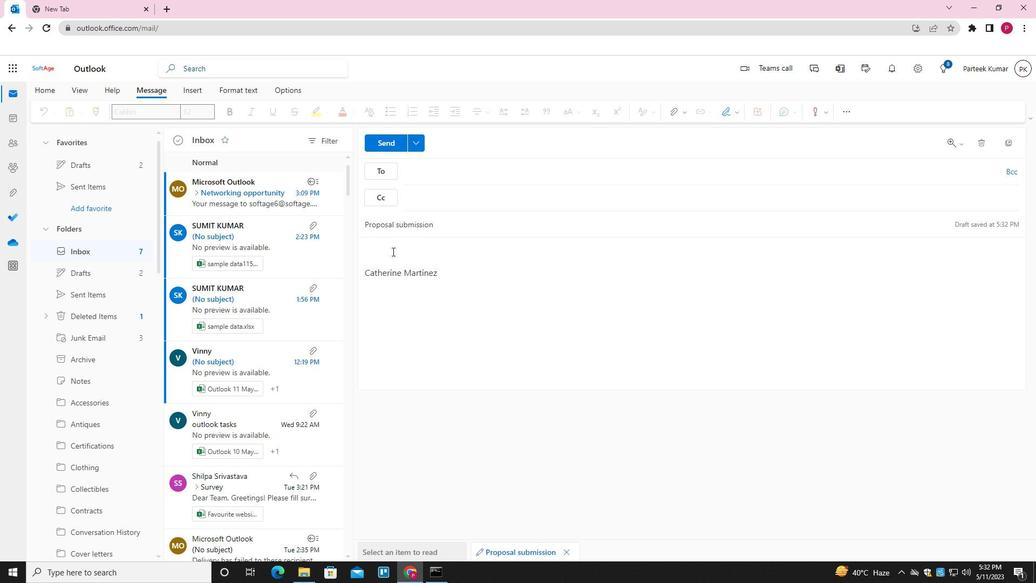 
Action: Mouse pressed left at (374, 247)
Screenshot: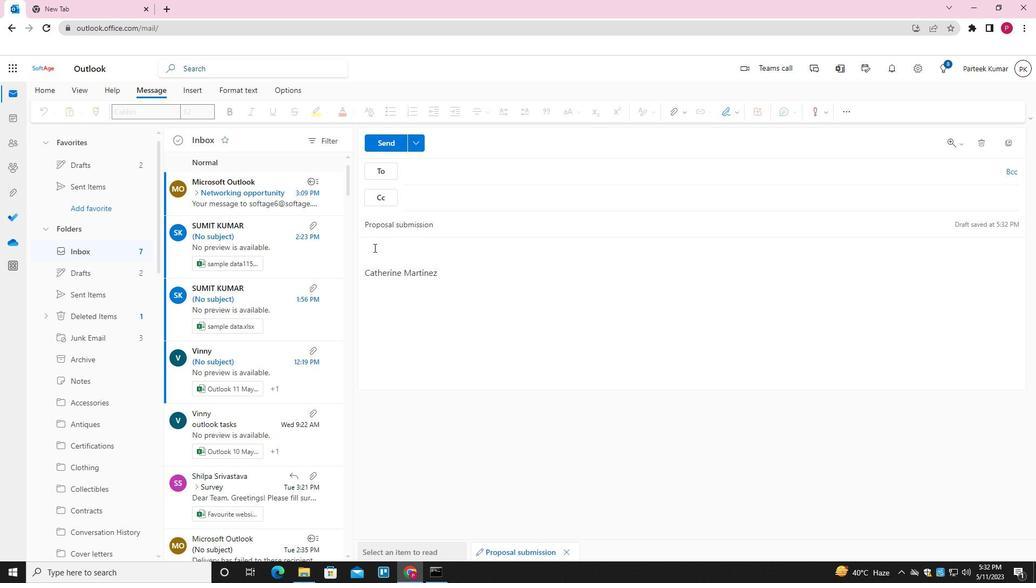 
Action: Mouse moved to (374, 247)
Screenshot: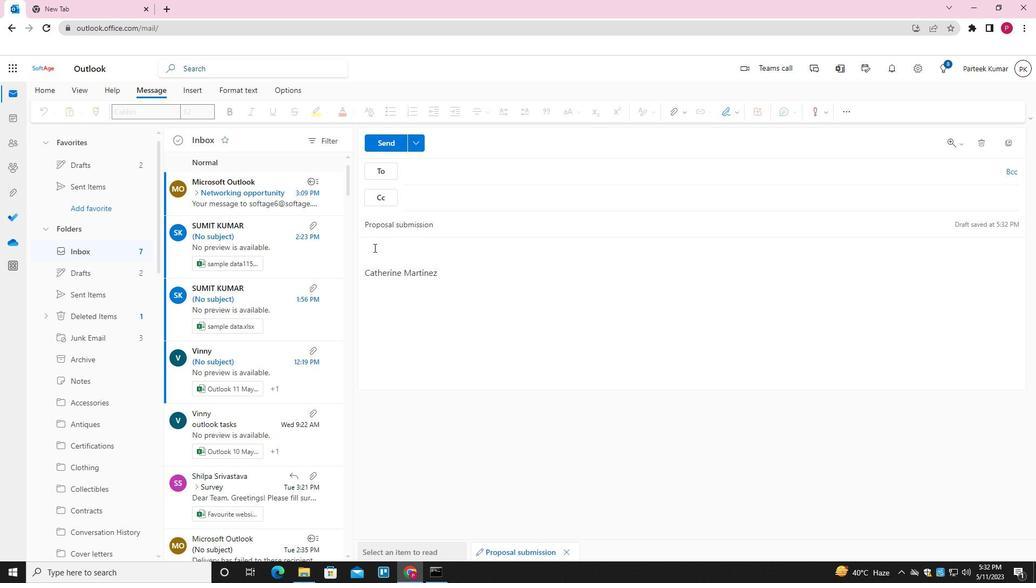 
Action: Key pressed <Key.shift>I<Key.space>HAVE<Key.space>ATT<Key.tab><Key.space>NESE<Key.backspace><Key.backspace>C<Key.tab><Key.space>FOR<Key.space>YOUR<Key.space>REIVEW
Screenshot: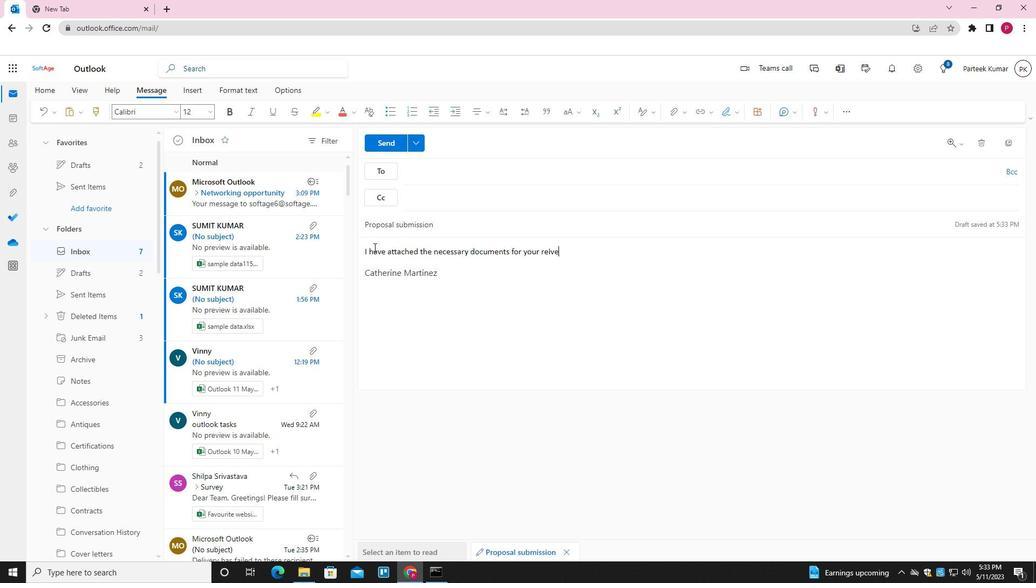
Action: Mouse moved to (404, 171)
Screenshot: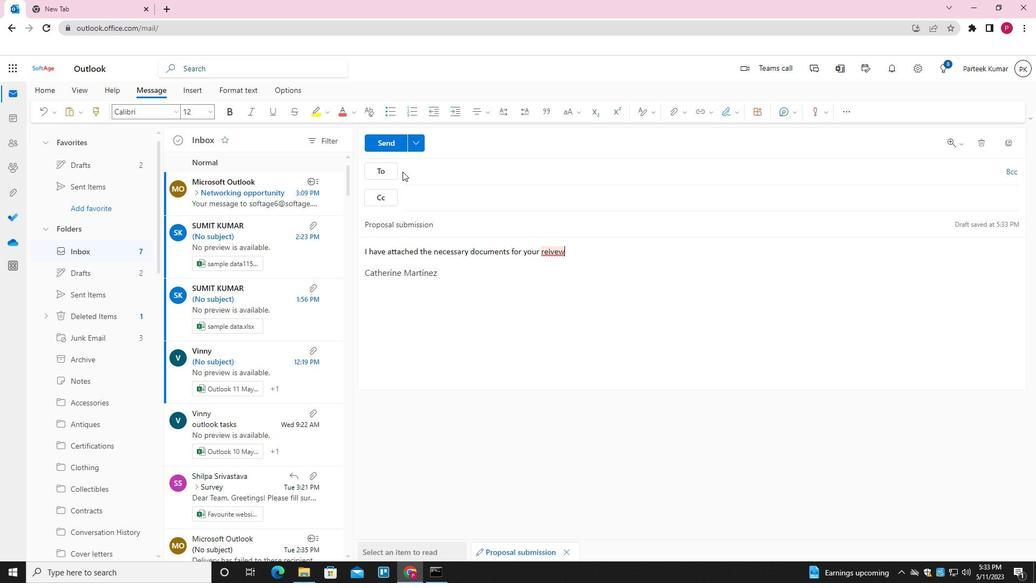 
Action: Mouse pressed left at (404, 171)
Screenshot: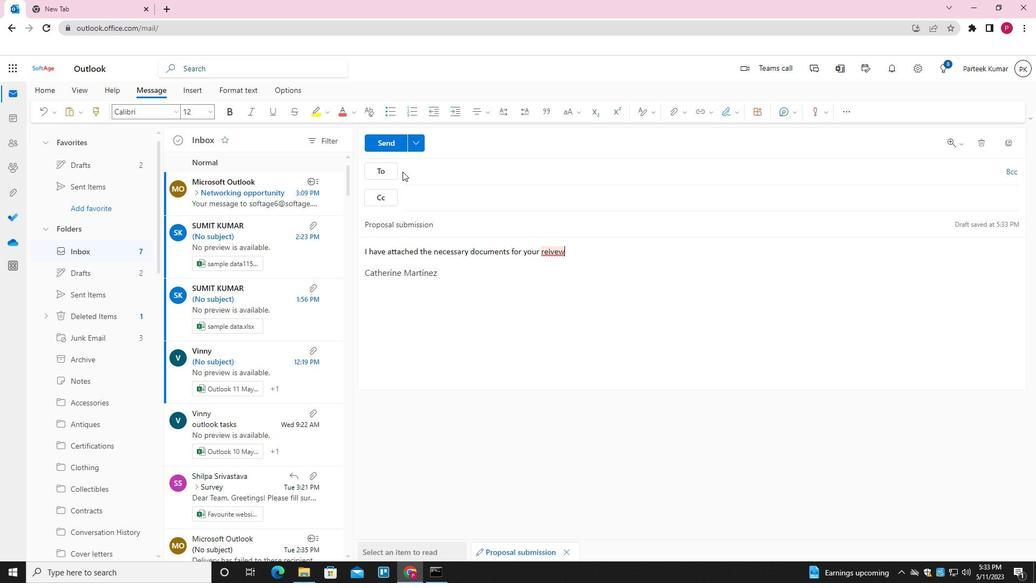 
Action: Key pressed <Key.shift>SOFTAGE.2<Key.shift><Key.shift><Key.shift>@SOFTAGE.NET<Key.enter><Key.shift>SOD<Key.backspace>FTAGE.3<Key.shift>@SOFTAGE.NET<Key.enter>
Screenshot: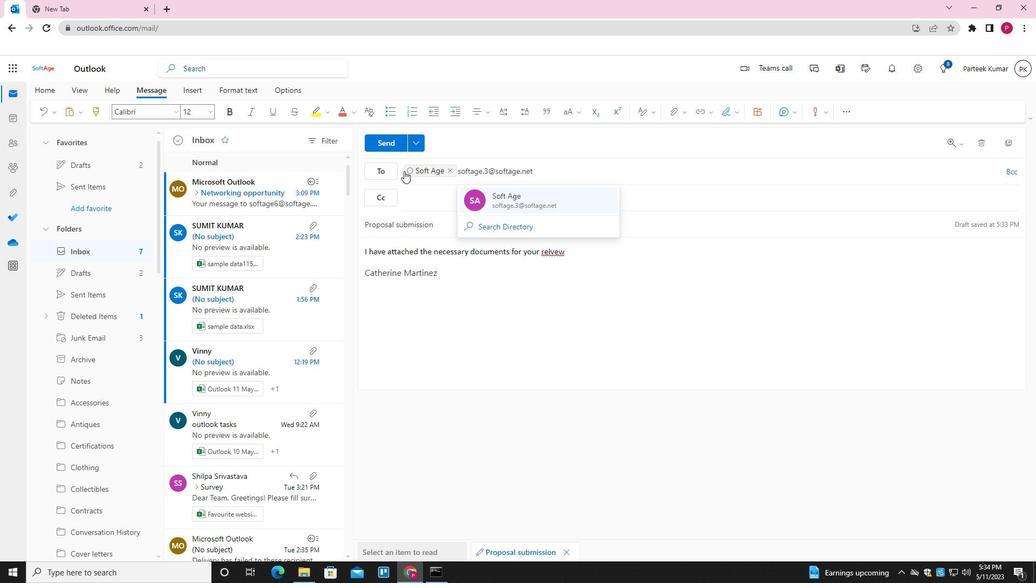 
Action: Mouse moved to (684, 111)
Screenshot: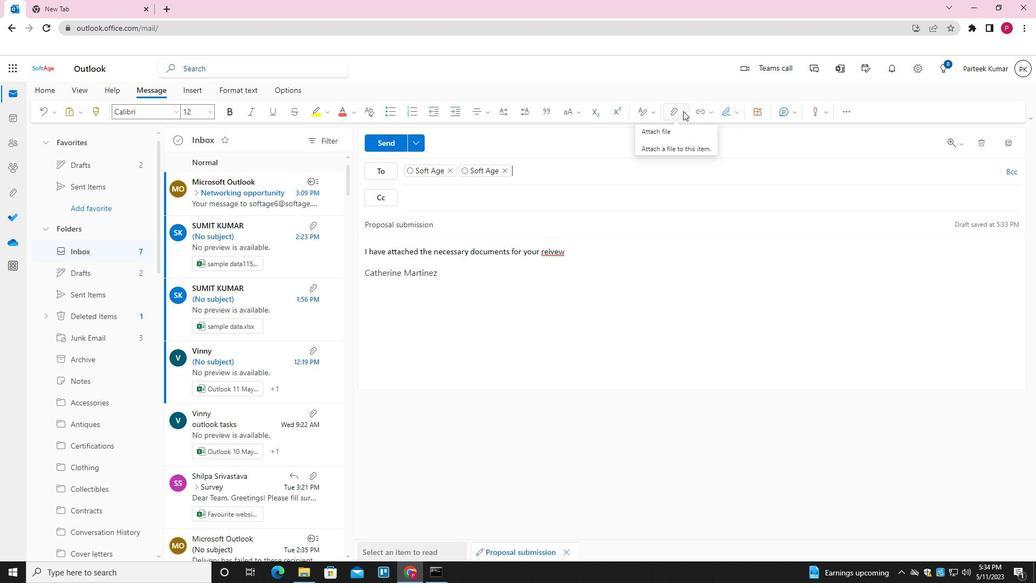 
Action: Mouse pressed left at (684, 111)
Screenshot: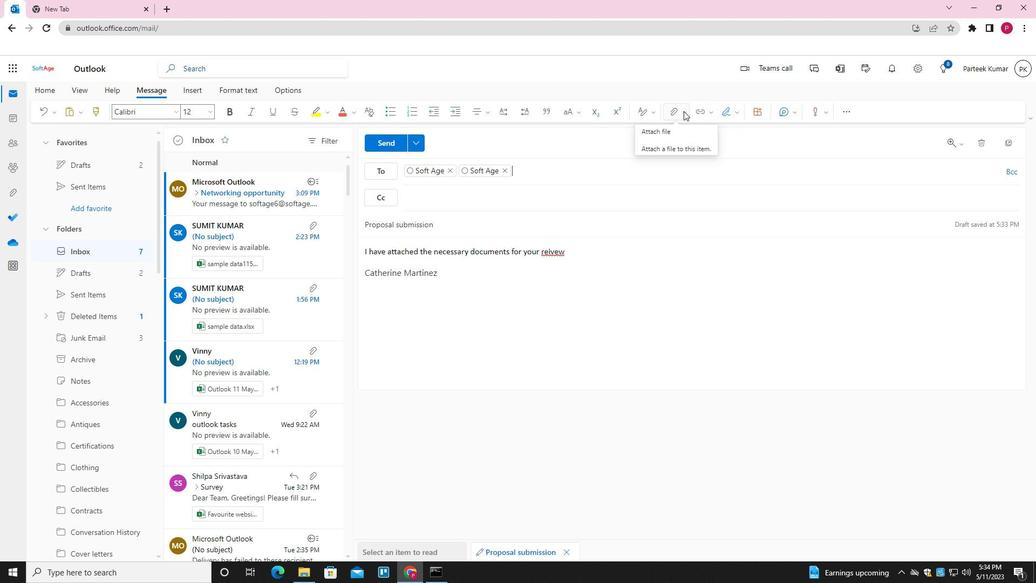 
Action: Mouse moved to (630, 131)
Screenshot: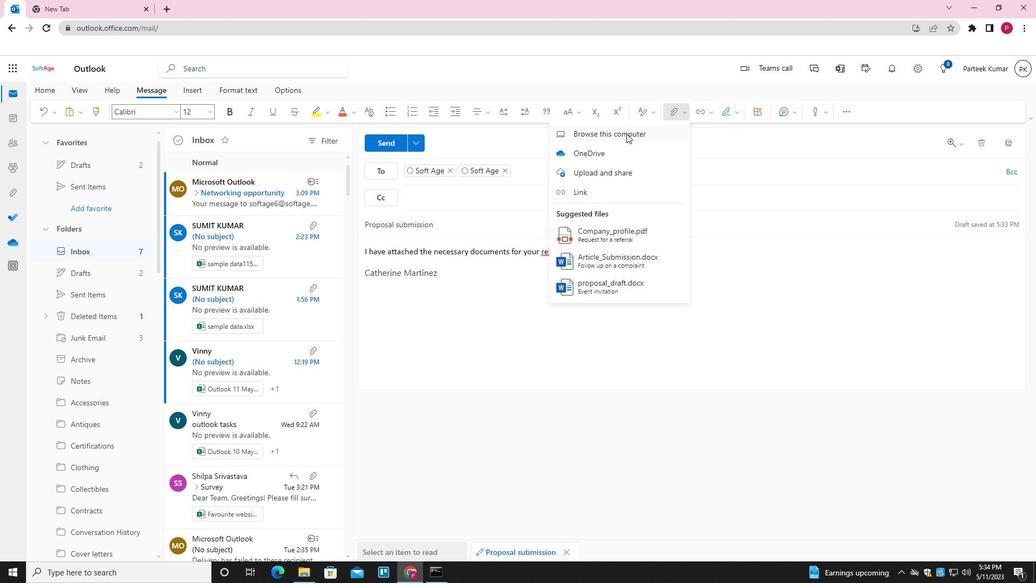
Action: Mouse pressed left at (630, 131)
Screenshot: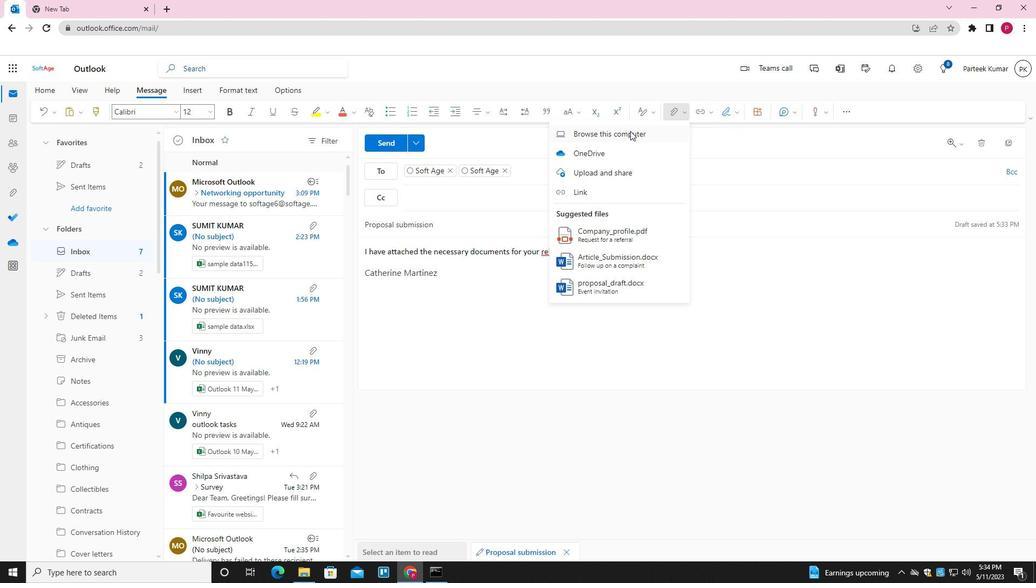 
Action: Mouse moved to (156, 77)
Screenshot: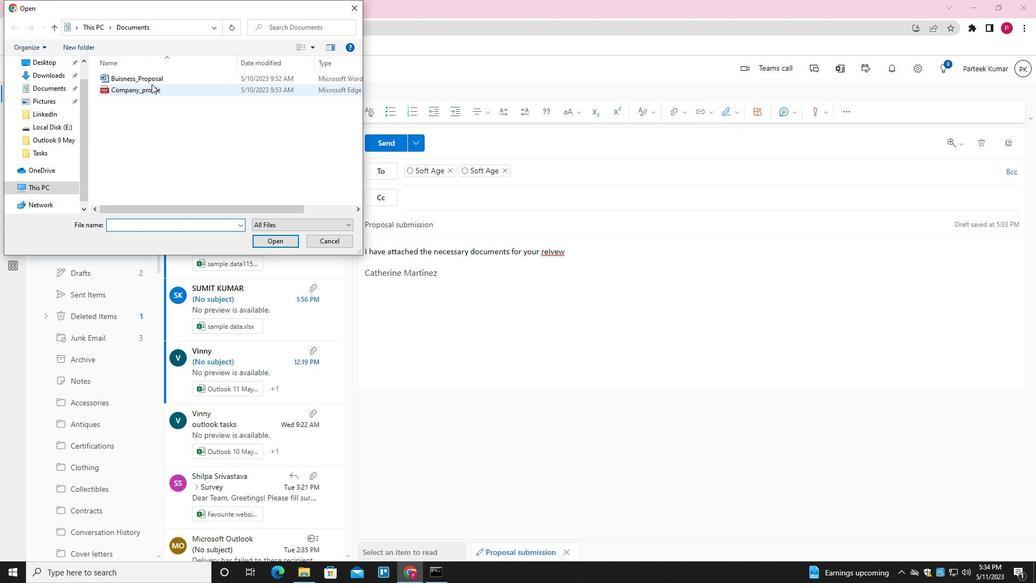 
Action: Mouse pressed left at (156, 77)
Screenshot: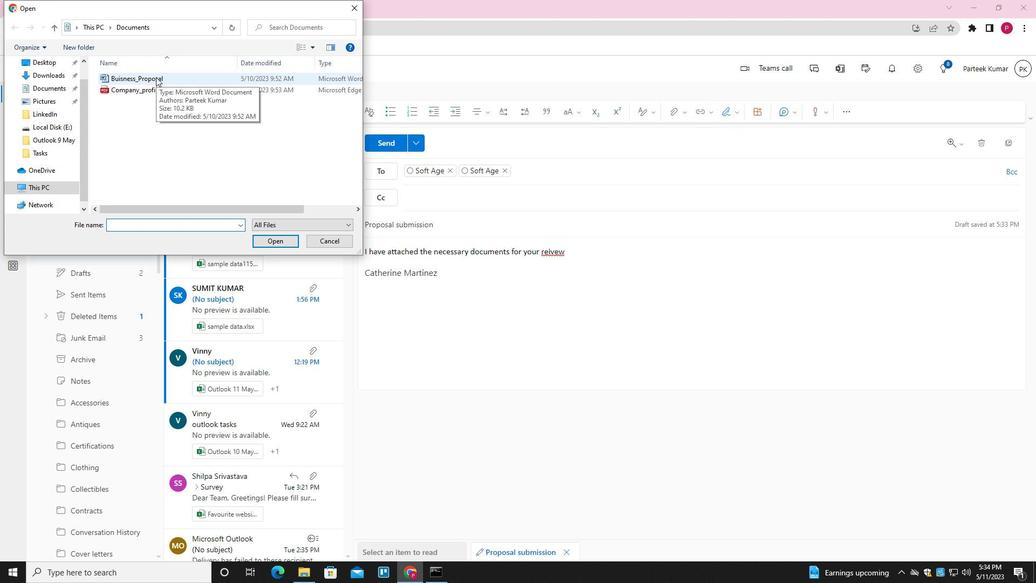 
Action: Mouse moved to (277, 237)
Screenshot: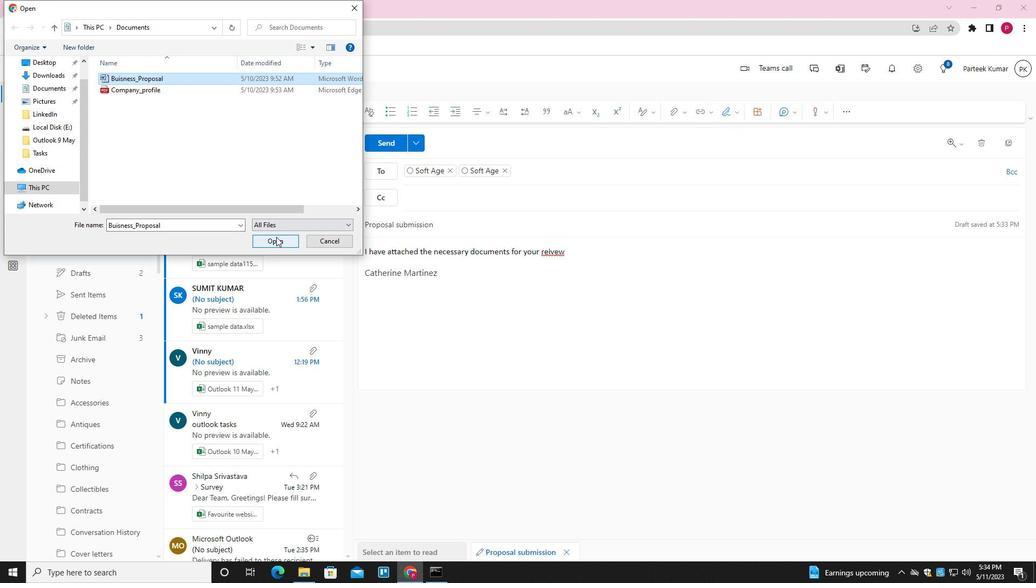 
Action: Mouse pressed left at (277, 237)
Screenshot: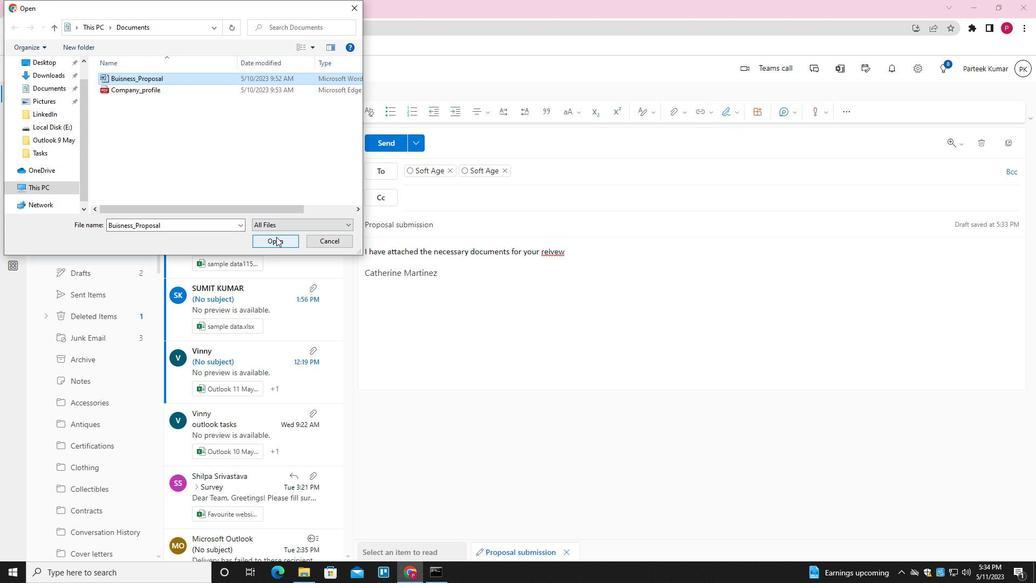 
Action: Mouse moved to (391, 142)
Screenshot: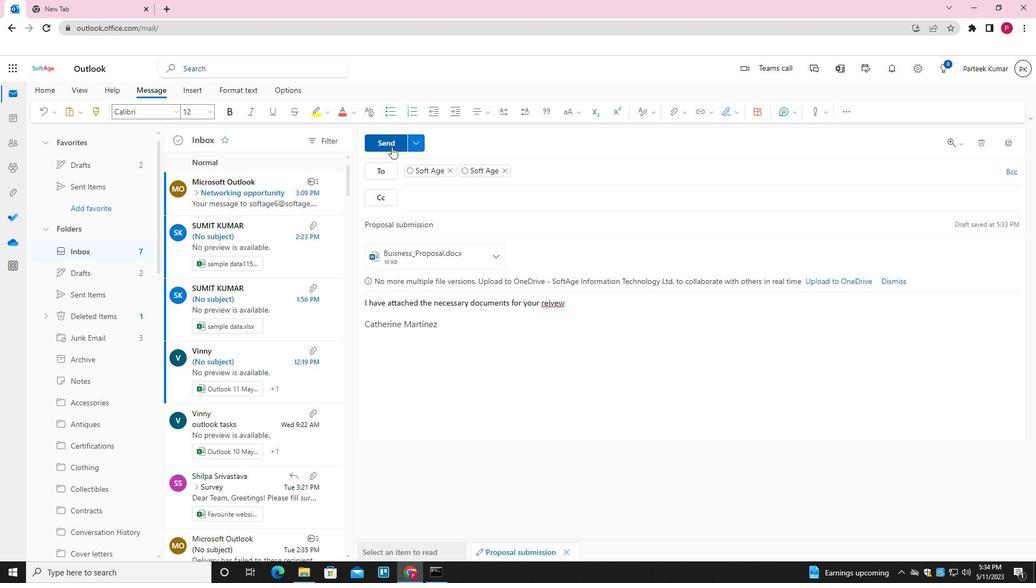 
Action: Mouse pressed left at (391, 142)
Screenshot: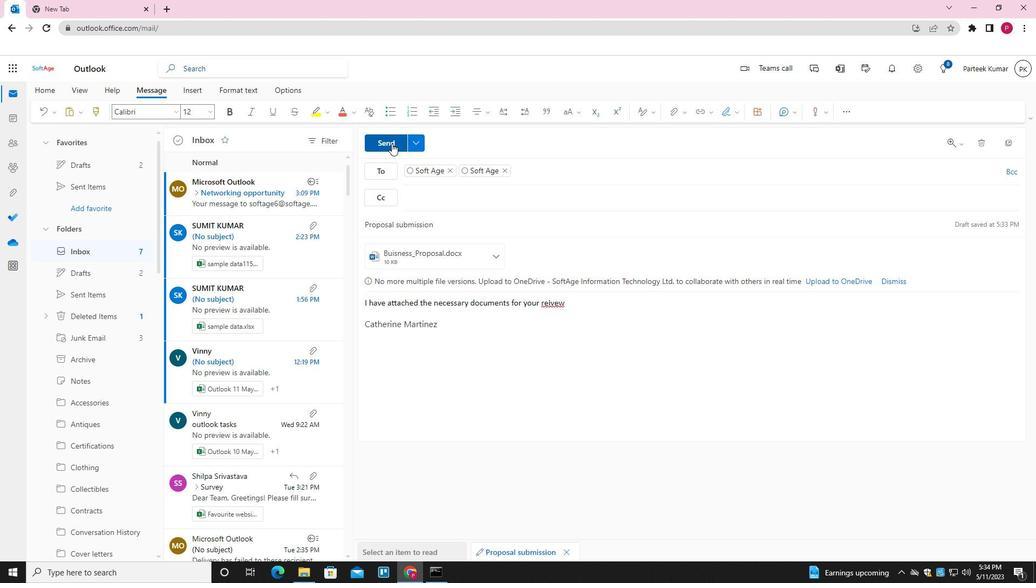 
Action: Mouse moved to (389, 142)
Screenshot: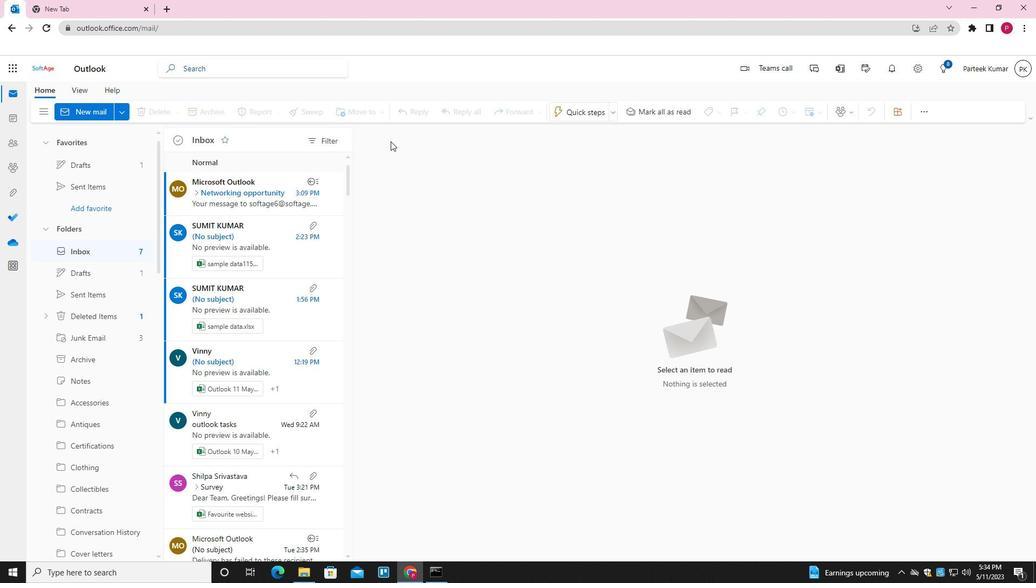 
